 Task: Search one way flight ticket for 4 adults, 2 children, 2 infants in seat and 1 infant on lap in economy from Hayden: Yampa Valley Airport (yampa Valley Regional) to South Bend: South Bend International Airport on 8-6-2023. Choice of flights is Westjet. Price is upto 90000. Outbound departure time preference is 4:30.
Action: Mouse moved to (690, 509)
Screenshot: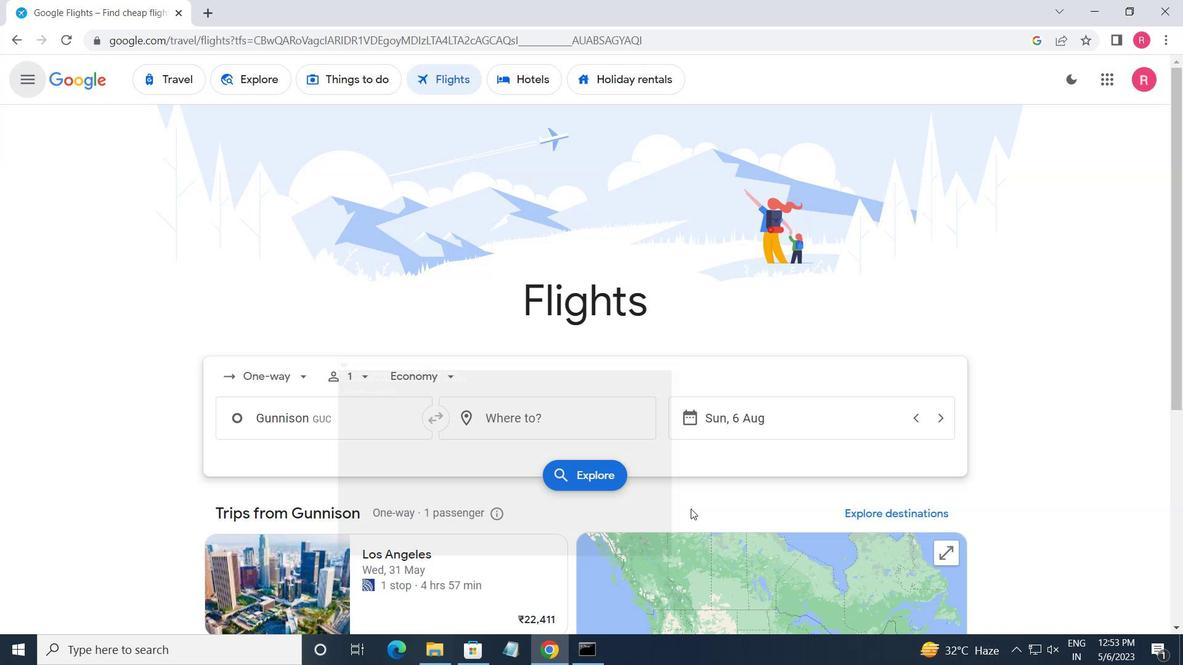 
Action: Mouse scrolled (690, 508) with delta (0, 0)
Screenshot: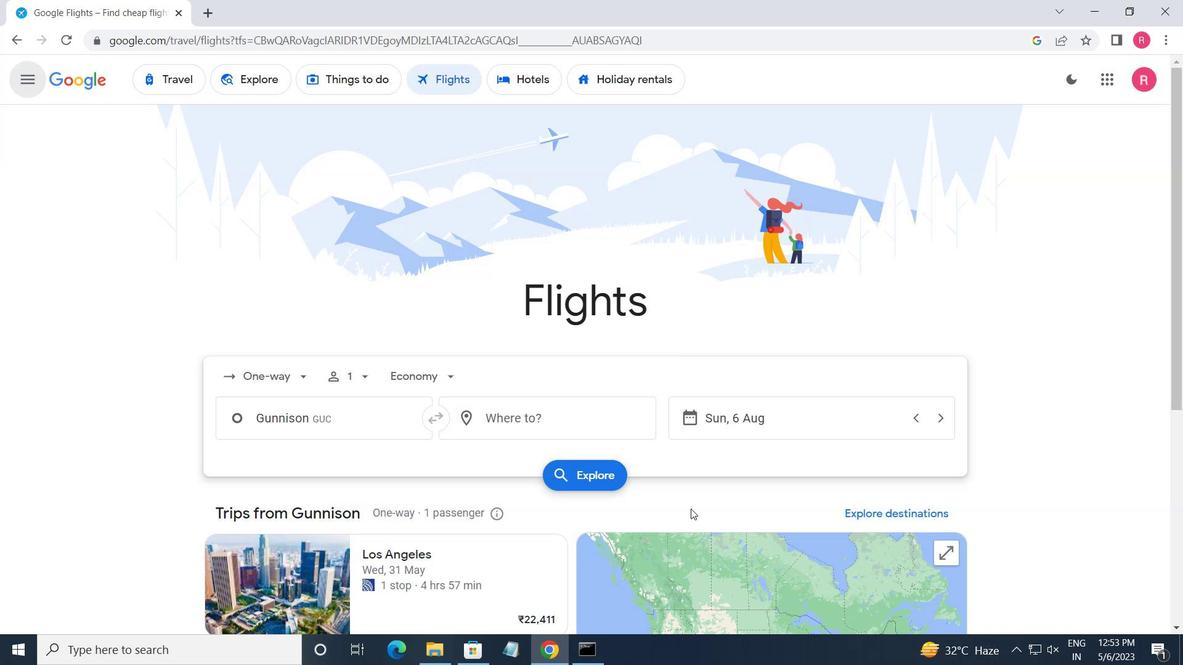 
Action: Mouse moved to (276, 316)
Screenshot: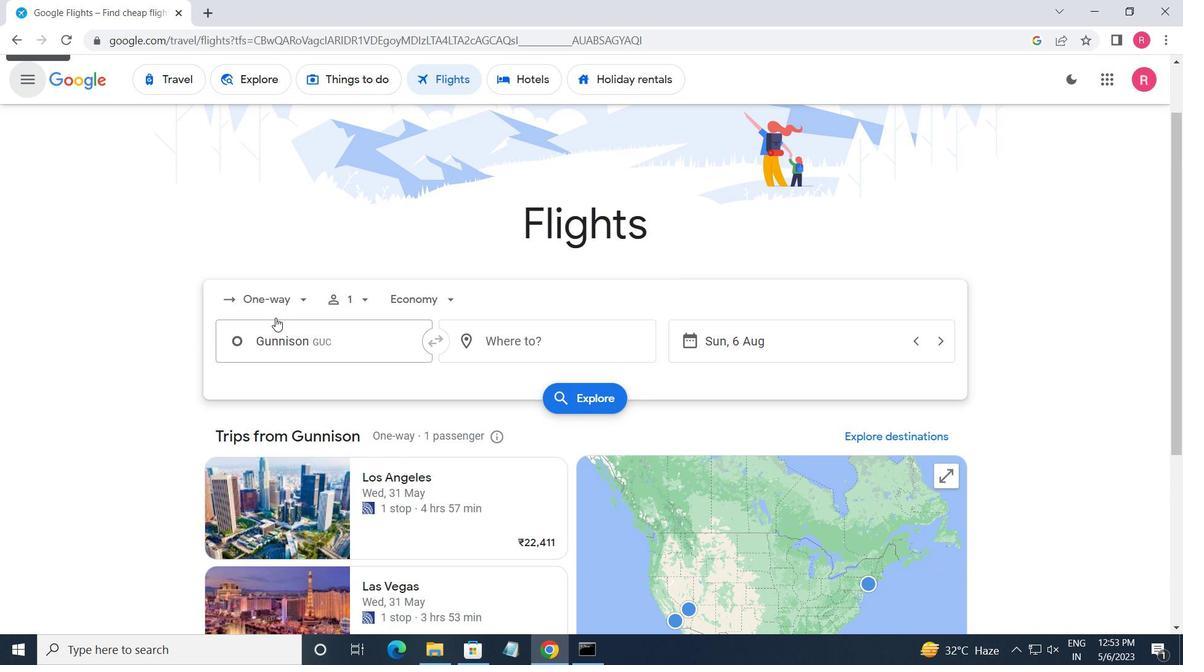 
Action: Mouse pressed left at (276, 316)
Screenshot: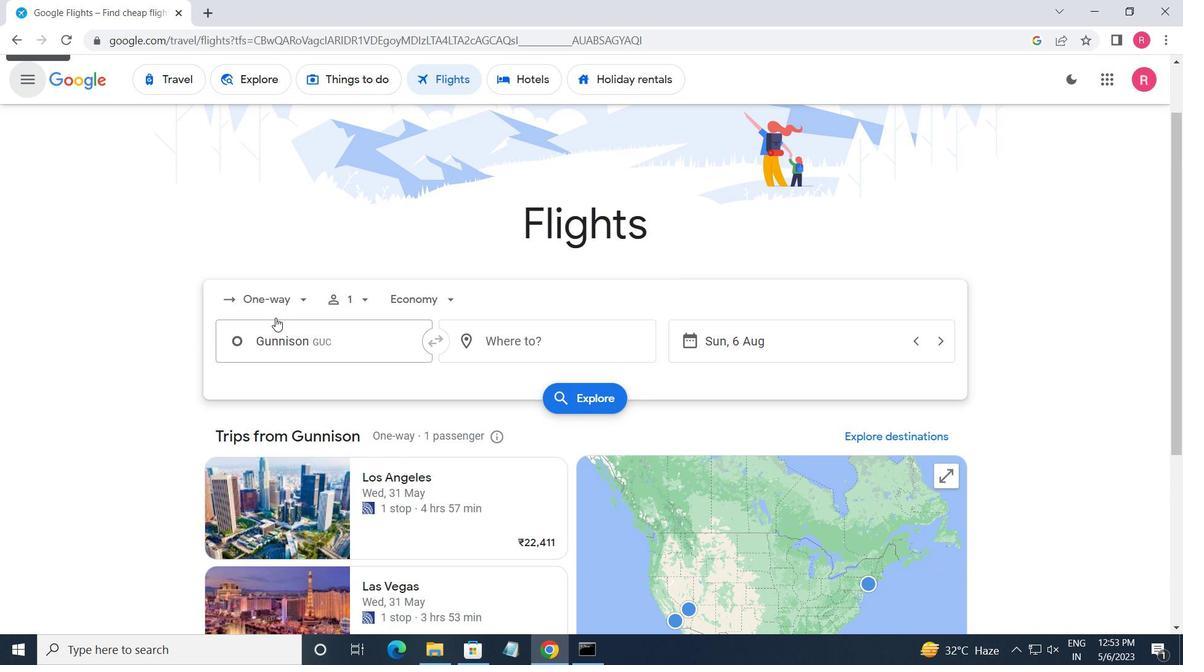 
Action: Mouse moved to (285, 368)
Screenshot: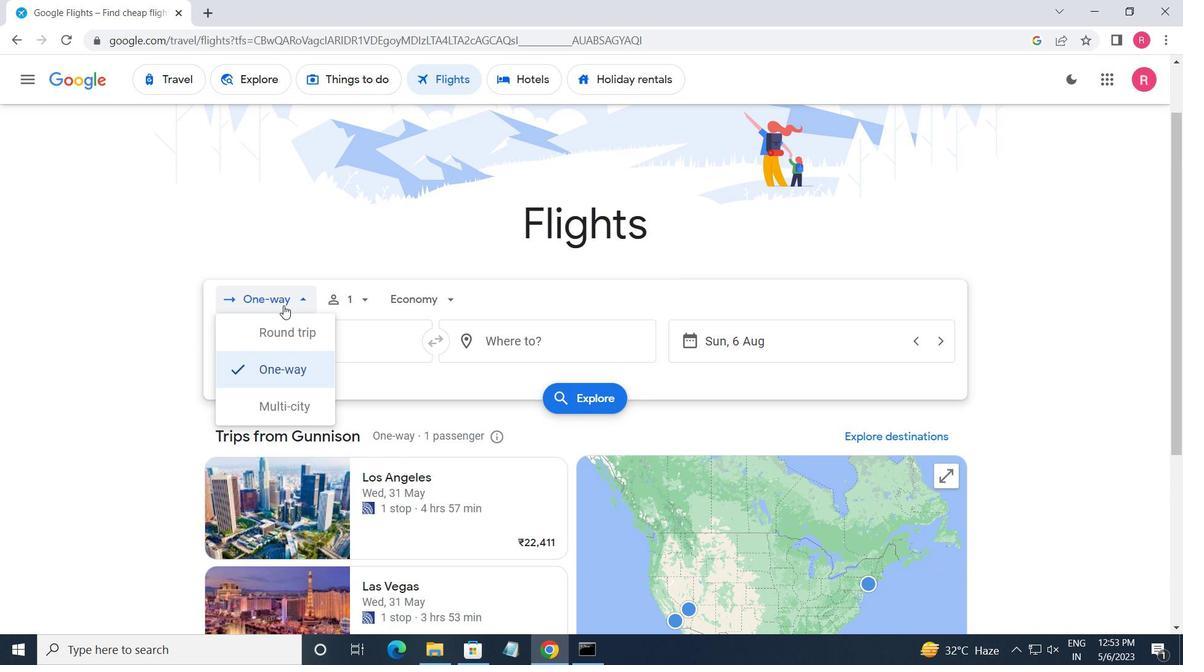 
Action: Mouse pressed left at (285, 368)
Screenshot: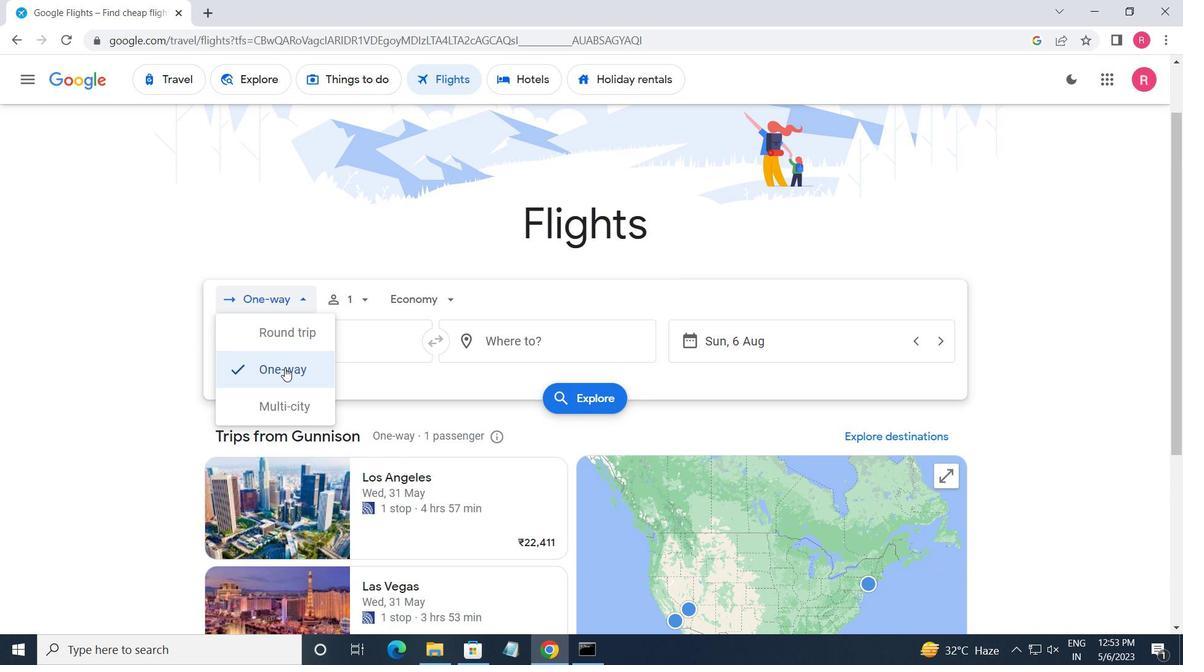 
Action: Mouse moved to (343, 305)
Screenshot: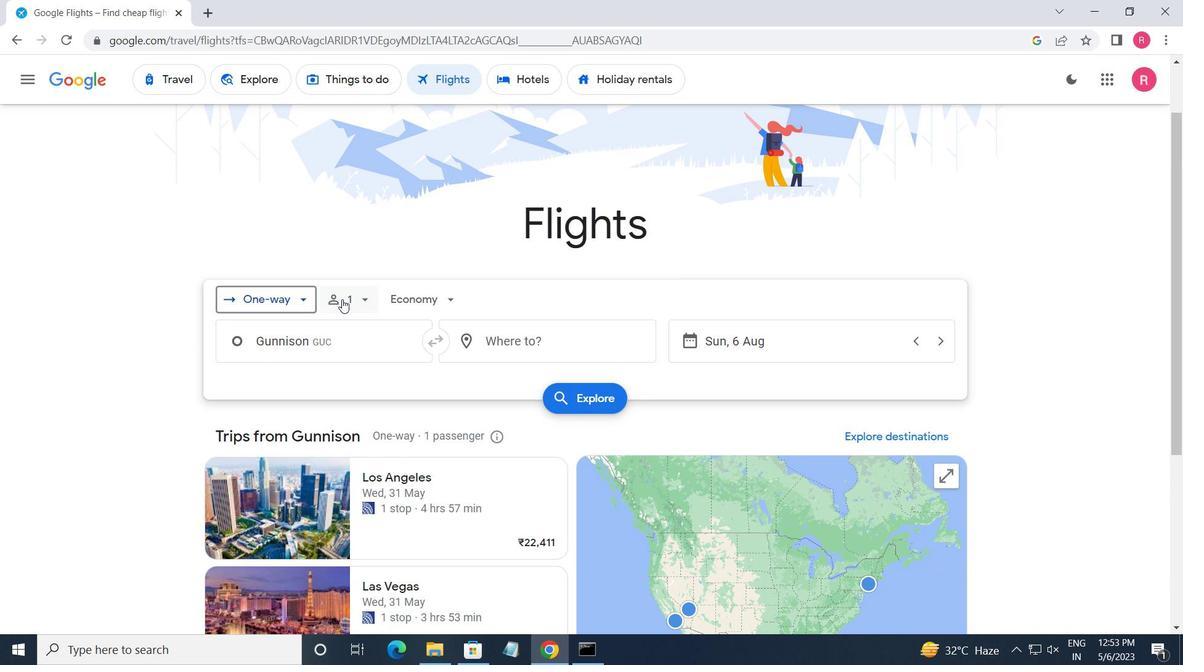 
Action: Mouse pressed left at (343, 305)
Screenshot: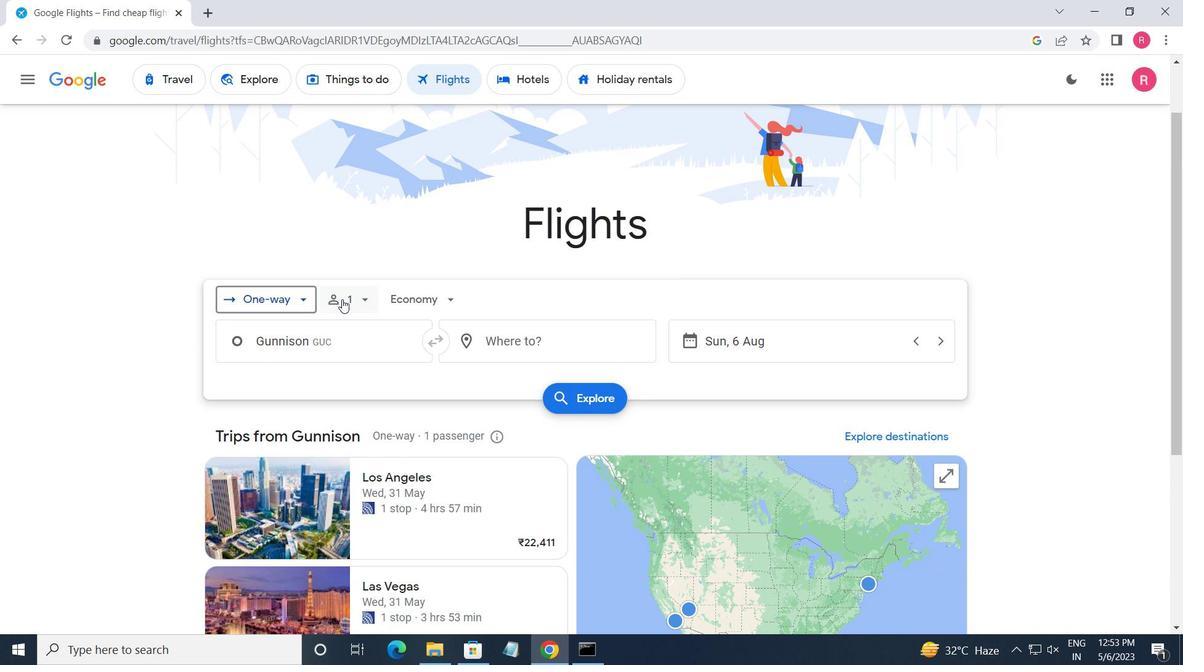 
Action: Mouse moved to (485, 345)
Screenshot: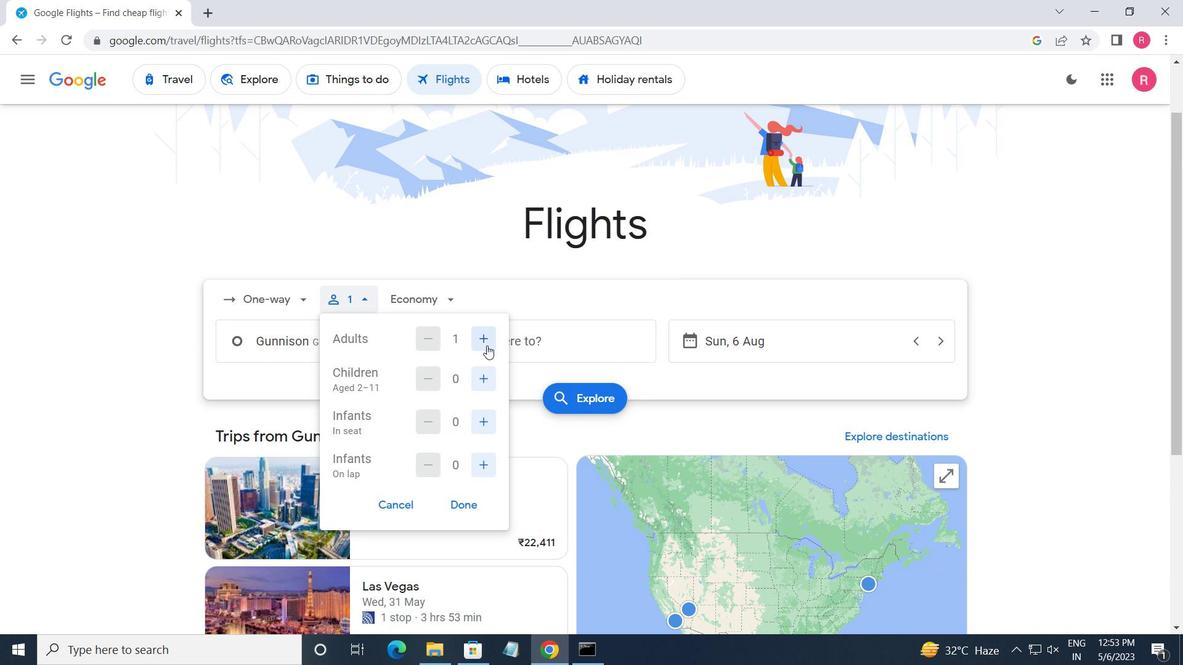 
Action: Mouse pressed left at (485, 345)
Screenshot: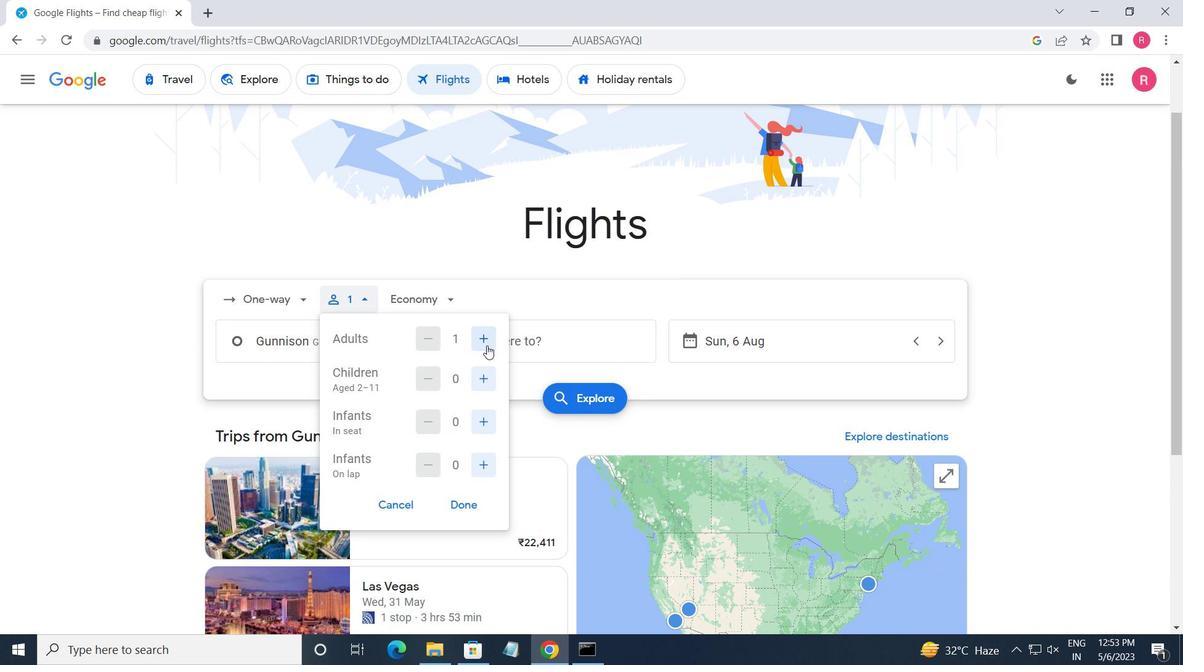 
Action: Mouse pressed left at (485, 345)
Screenshot: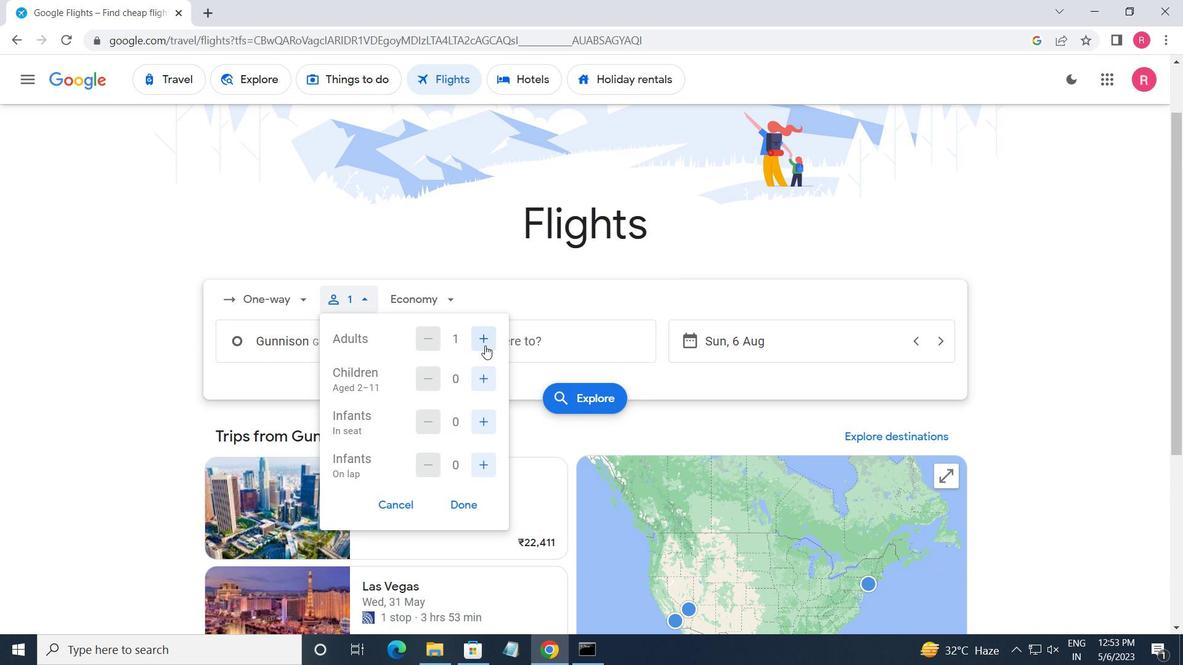 
Action: Mouse pressed left at (485, 345)
Screenshot: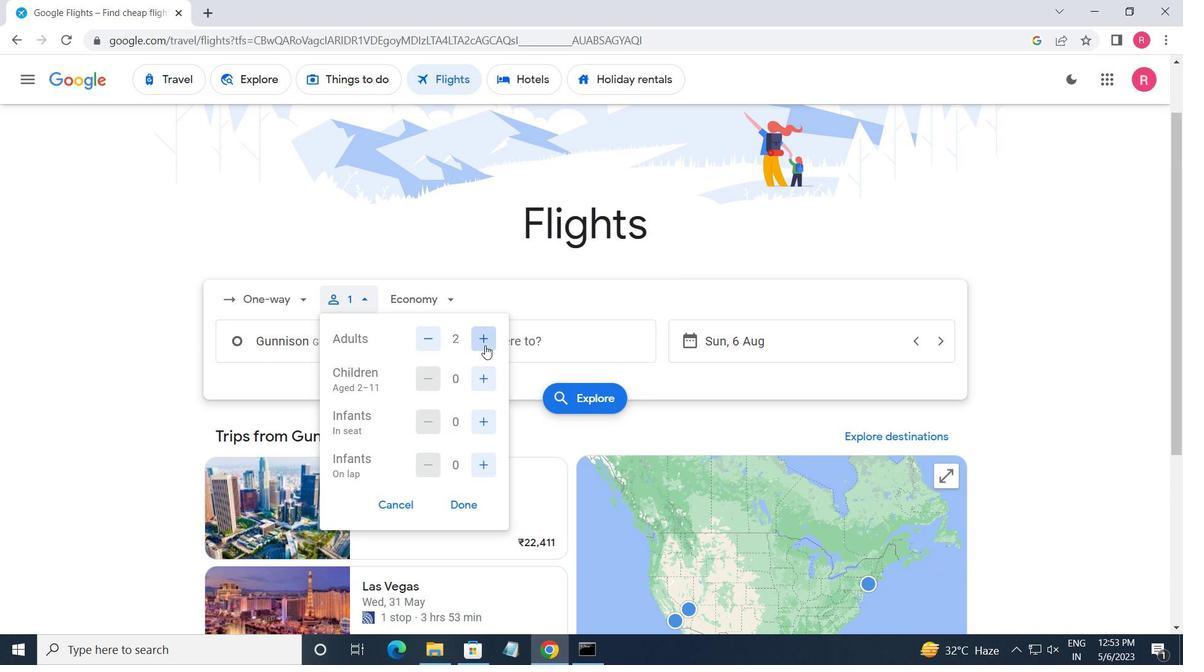 
Action: Mouse moved to (483, 381)
Screenshot: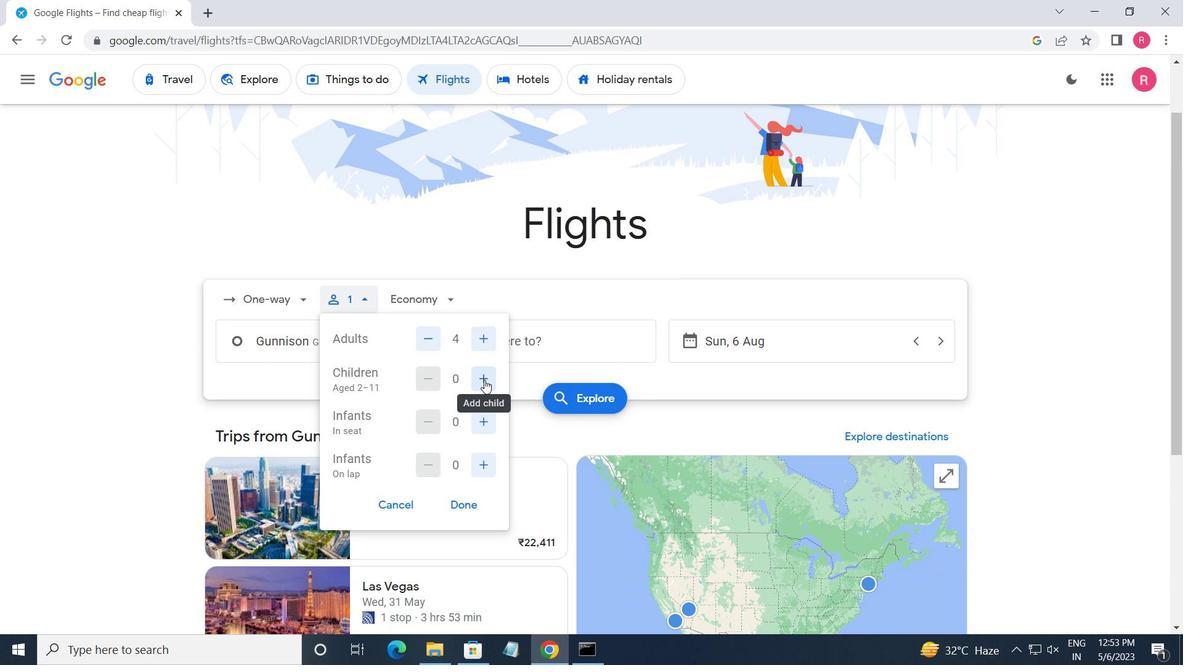 
Action: Mouse pressed left at (483, 381)
Screenshot: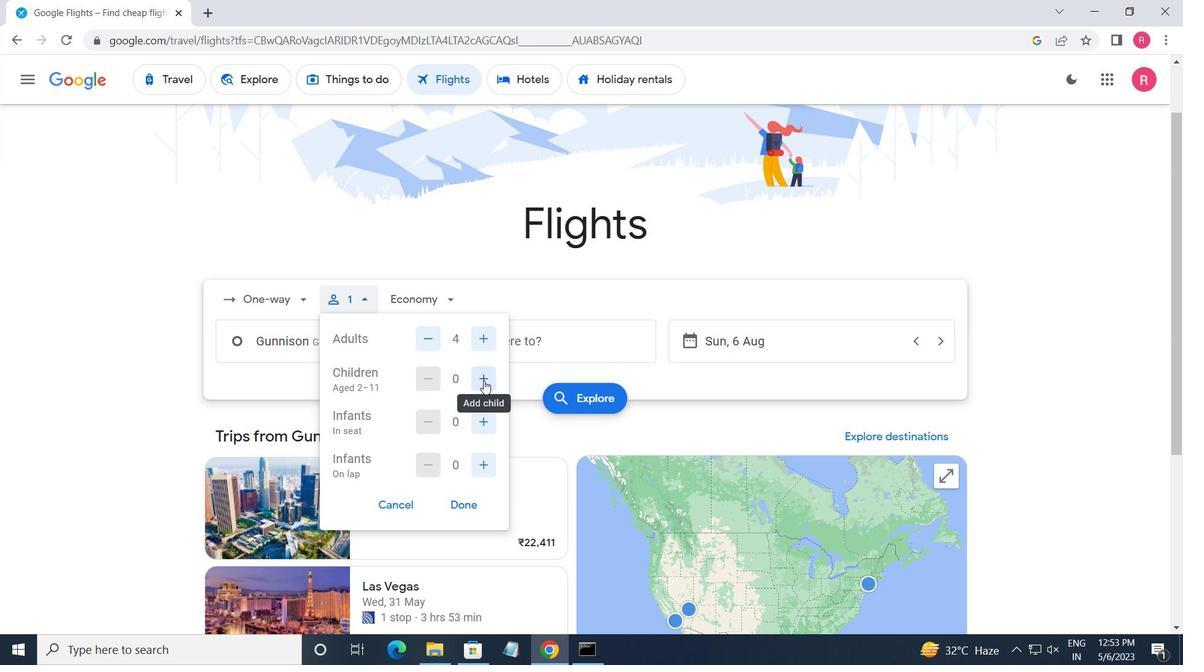 
Action: Mouse moved to (483, 382)
Screenshot: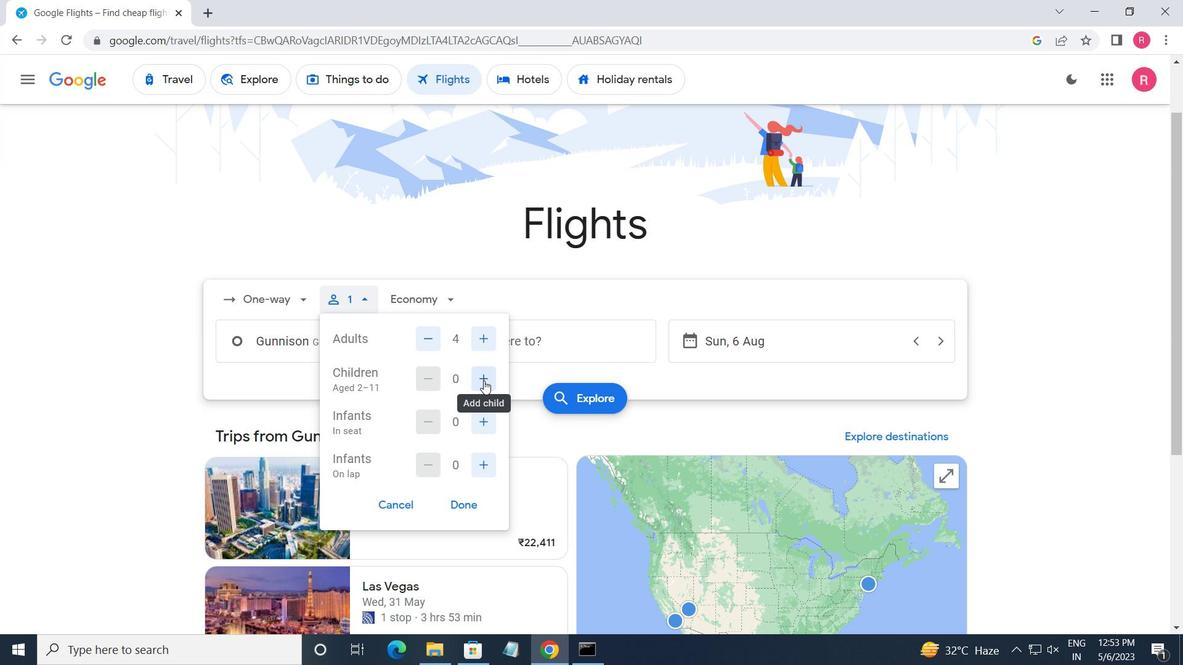 
Action: Mouse pressed left at (483, 382)
Screenshot: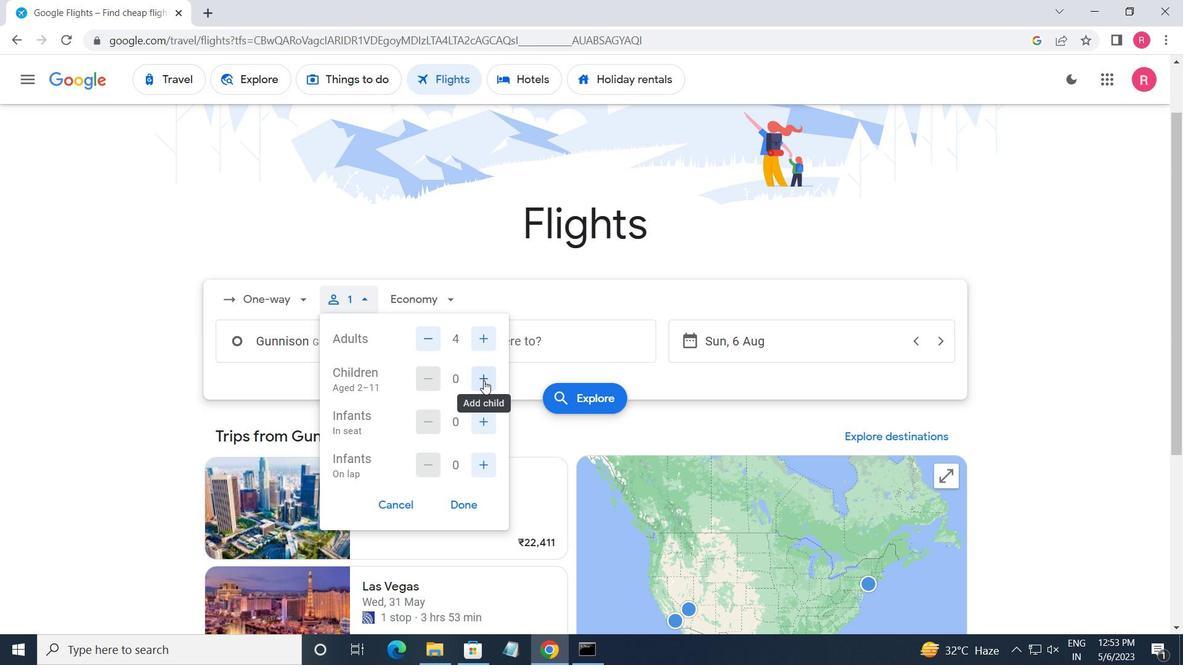 
Action: Mouse moved to (481, 430)
Screenshot: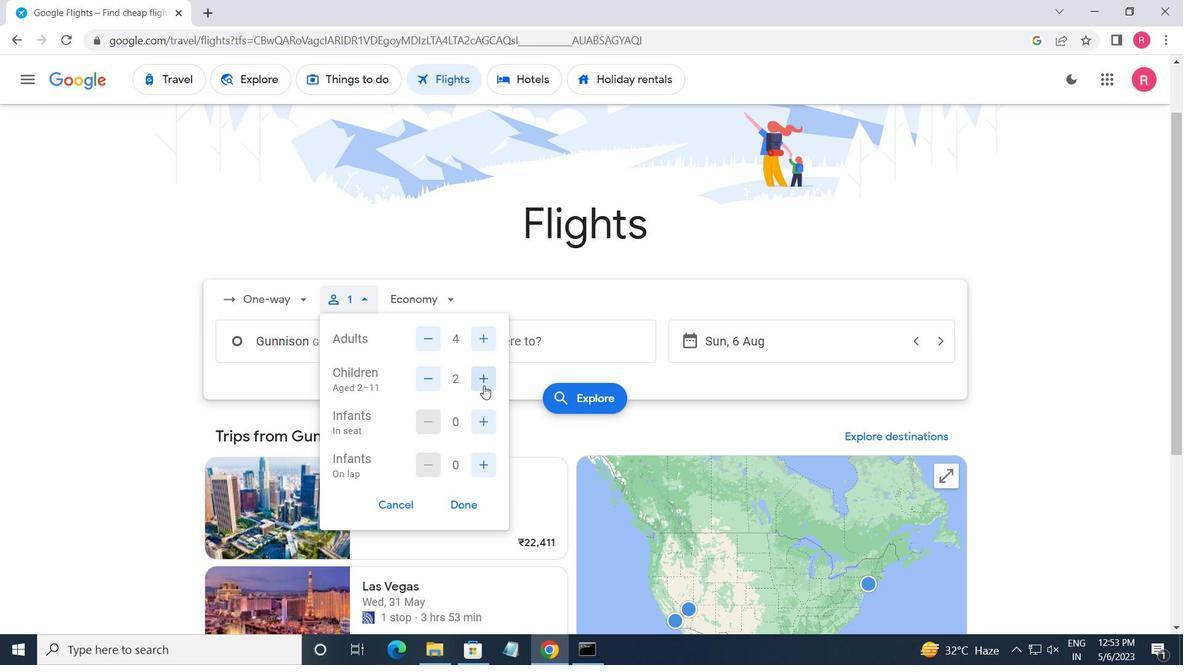
Action: Mouse pressed left at (481, 430)
Screenshot: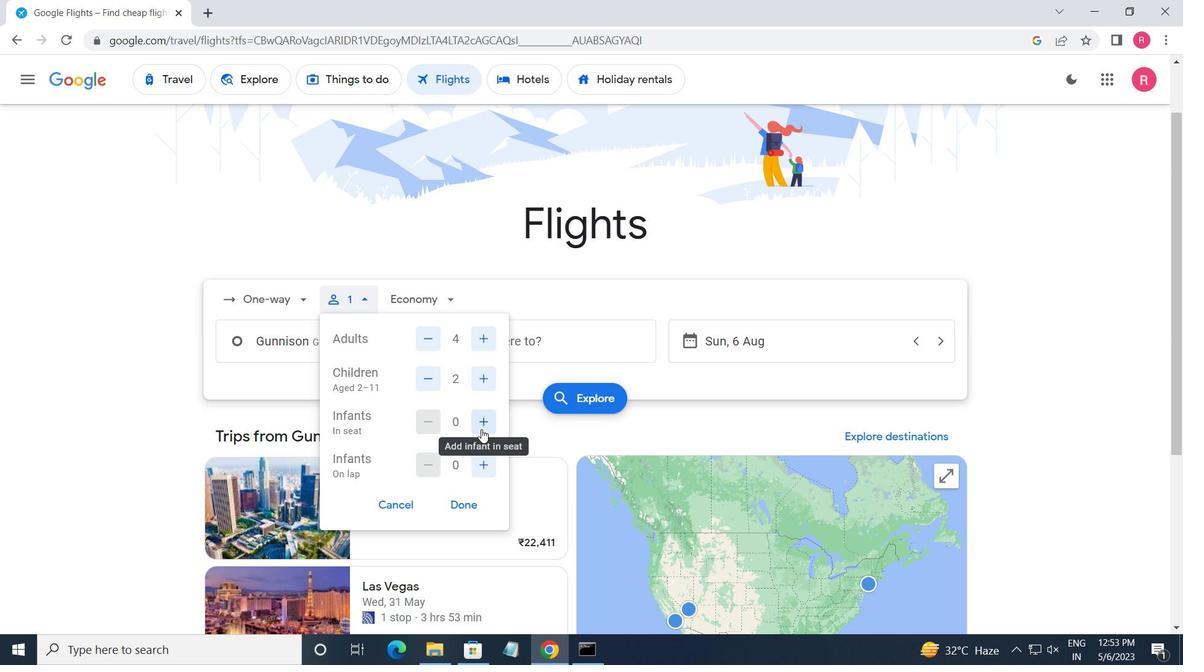 
Action: Mouse pressed left at (481, 430)
Screenshot: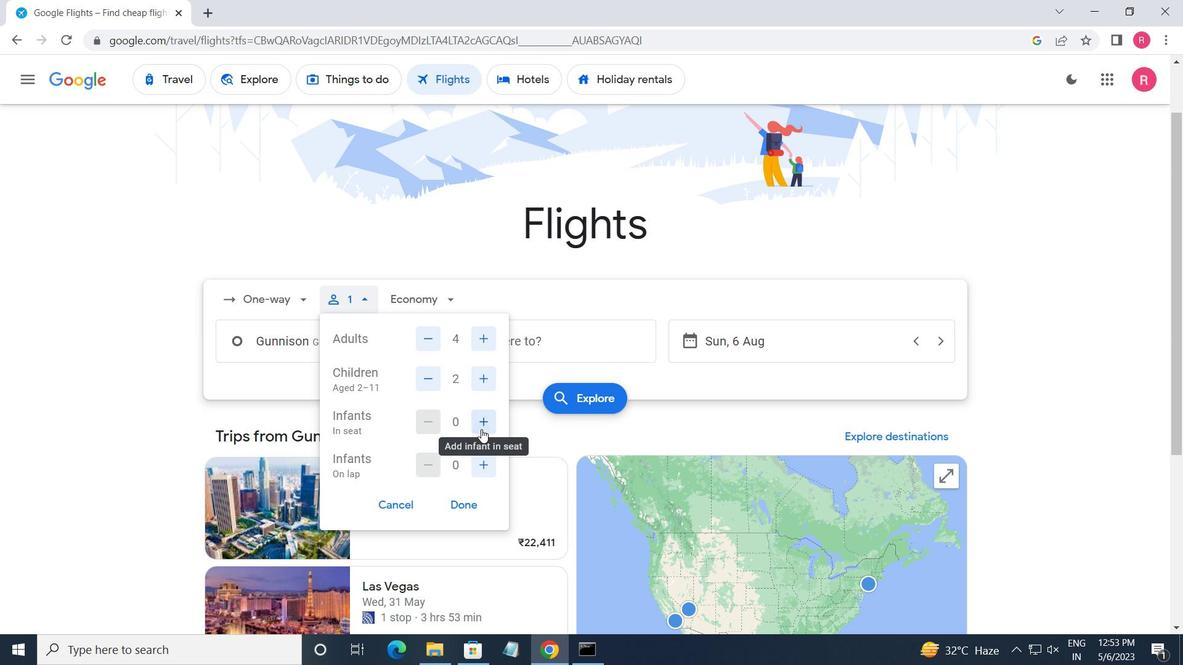 
Action: Mouse moved to (482, 467)
Screenshot: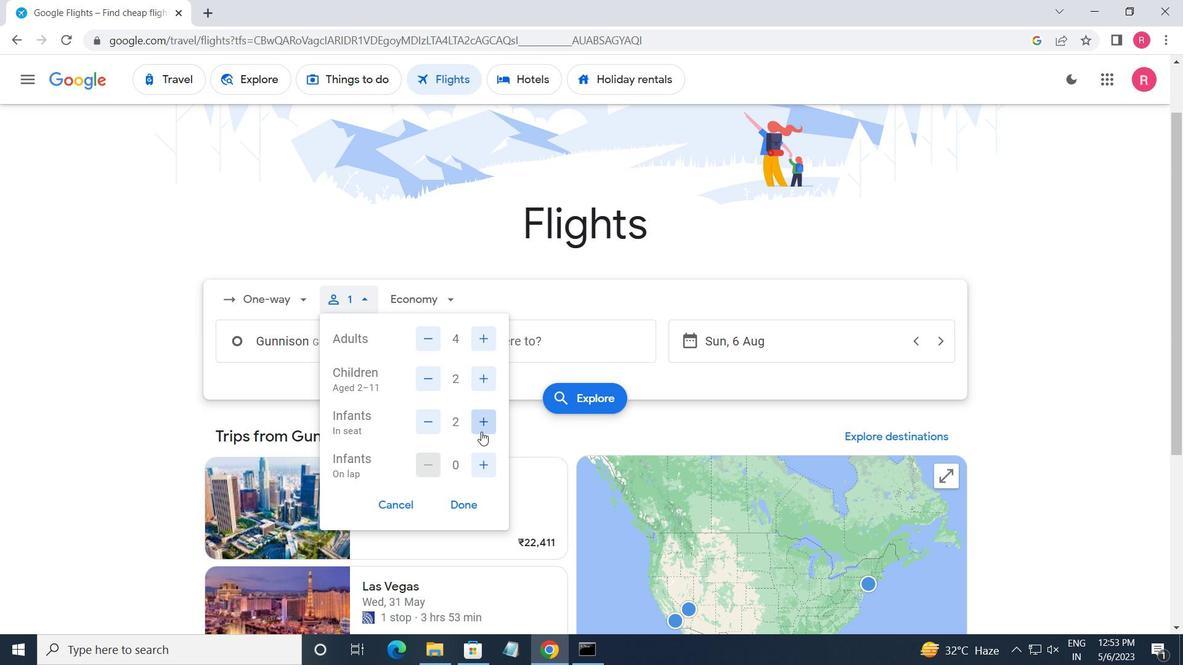 
Action: Mouse pressed left at (482, 467)
Screenshot: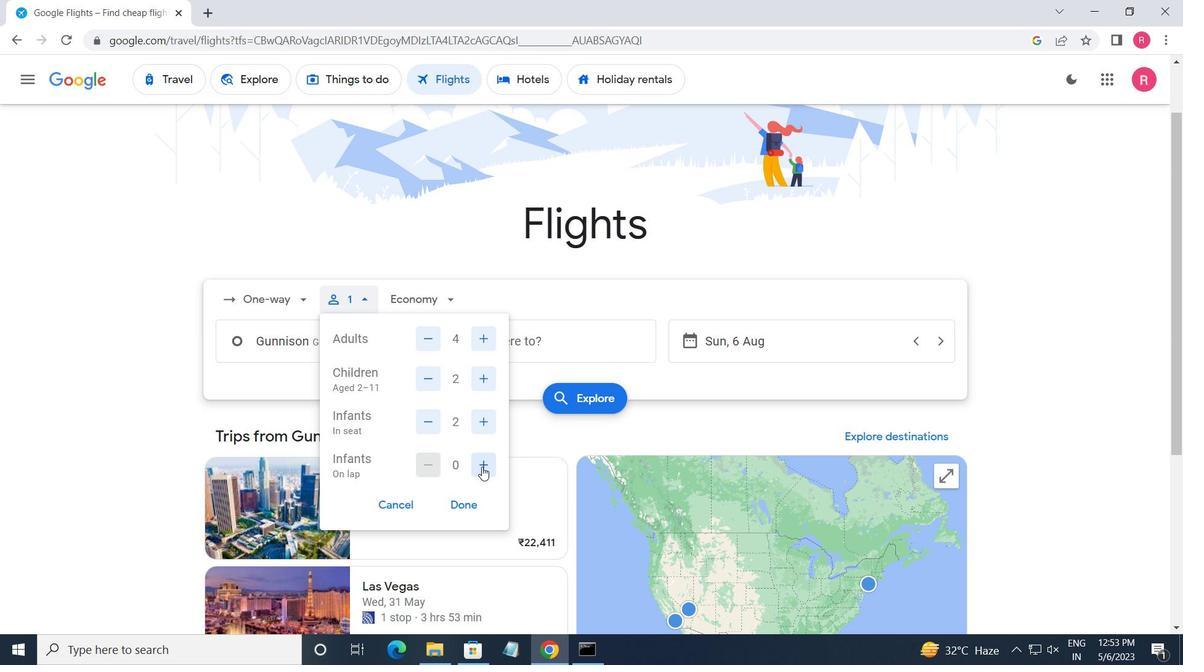 
Action: Mouse moved to (458, 501)
Screenshot: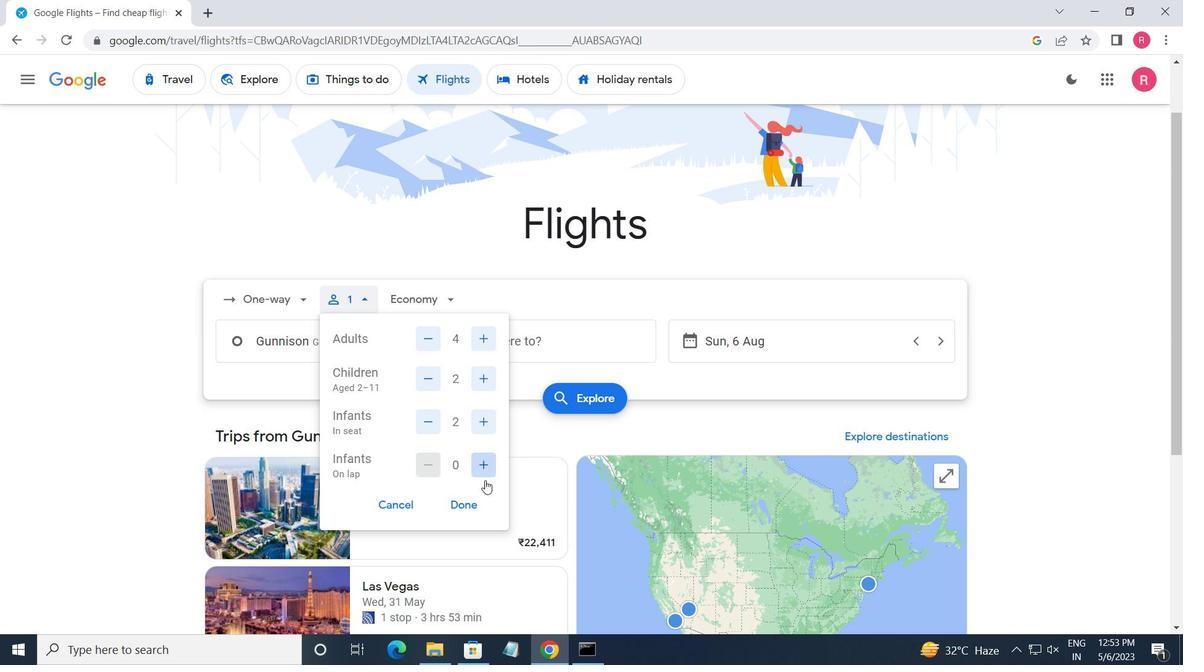 
Action: Mouse pressed left at (458, 501)
Screenshot: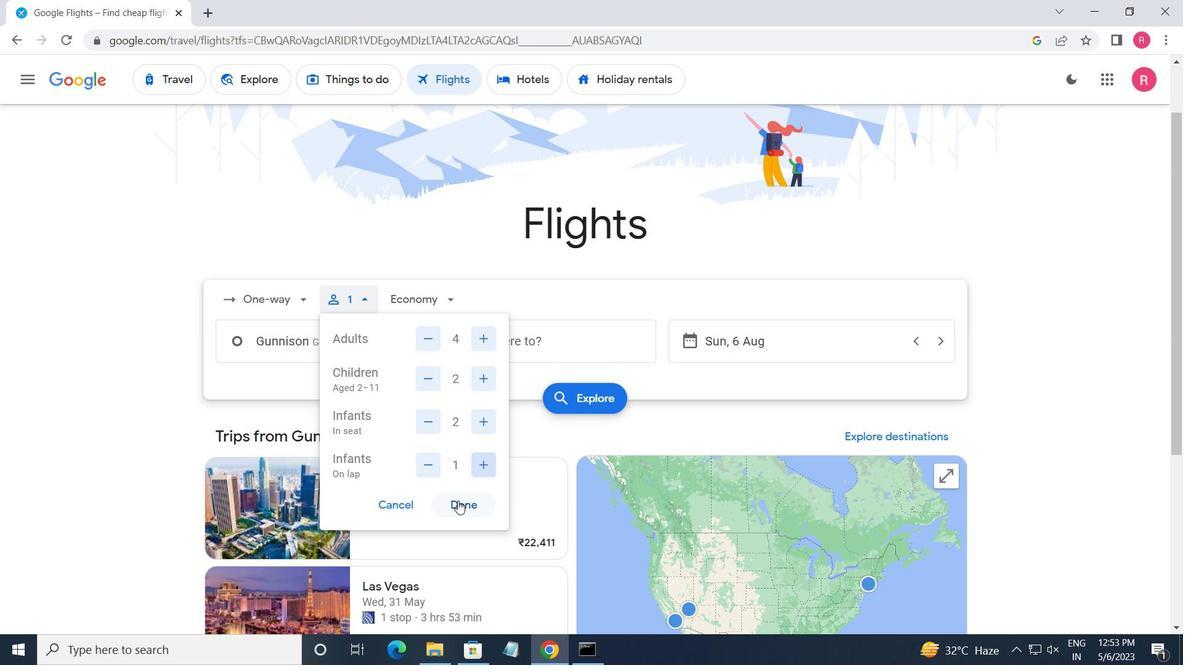 
Action: Mouse moved to (420, 296)
Screenshot: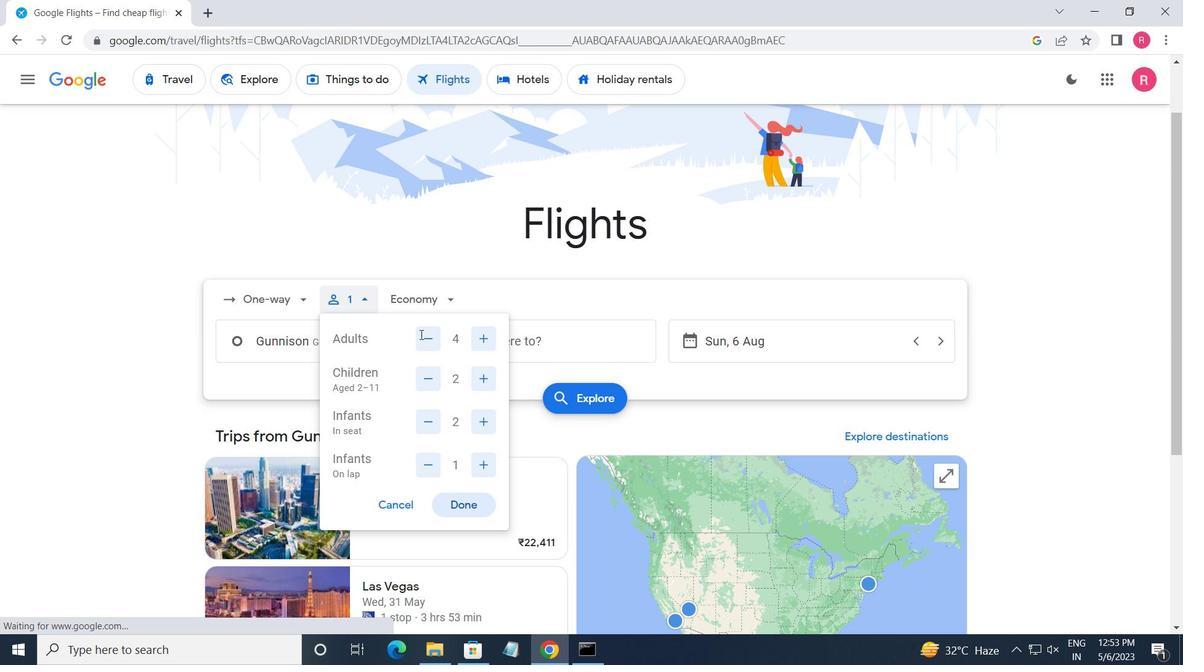 
Action: Mouse pressed left at (420, 296)
Screenshot: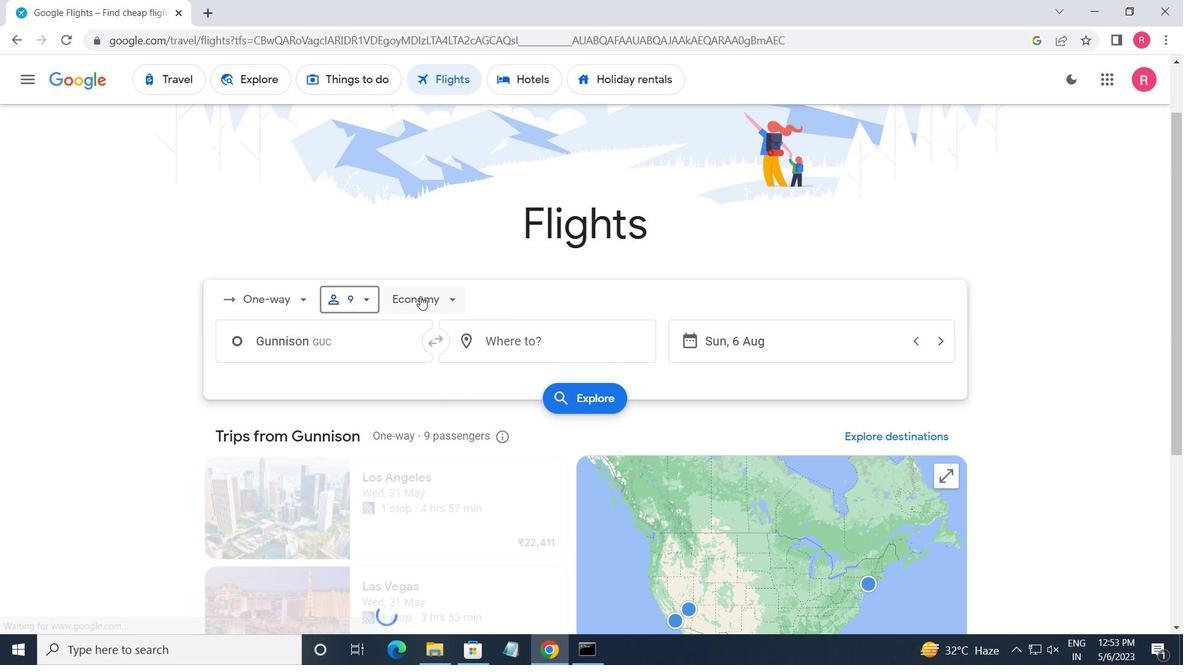 
Action: Mouse moved to (457, 337)
Screenshot: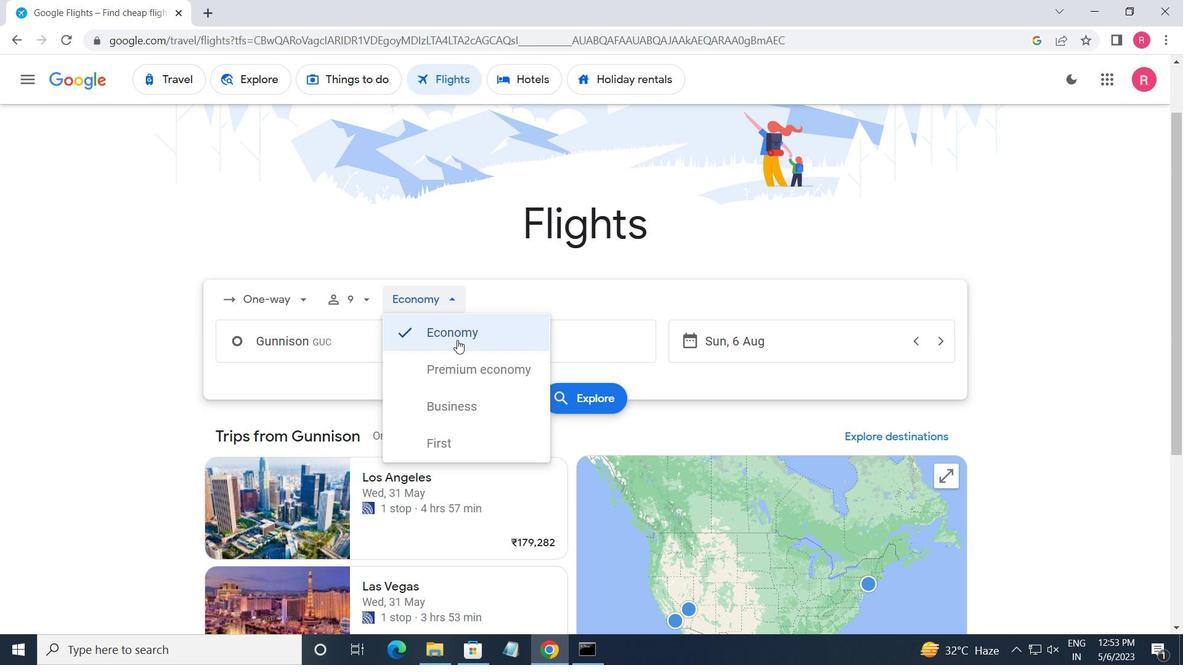 
Action: Mouse pressed left at (457, 337)
Screenshot: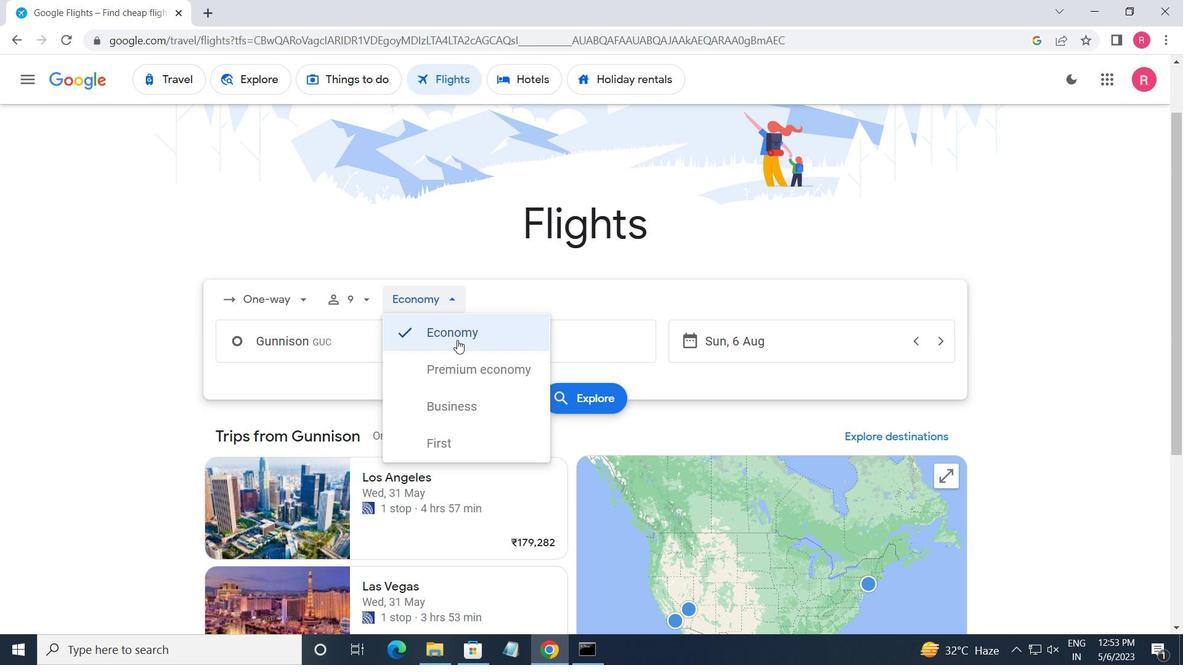 
Action: Mouse moved to (354, 356)
Screenshot: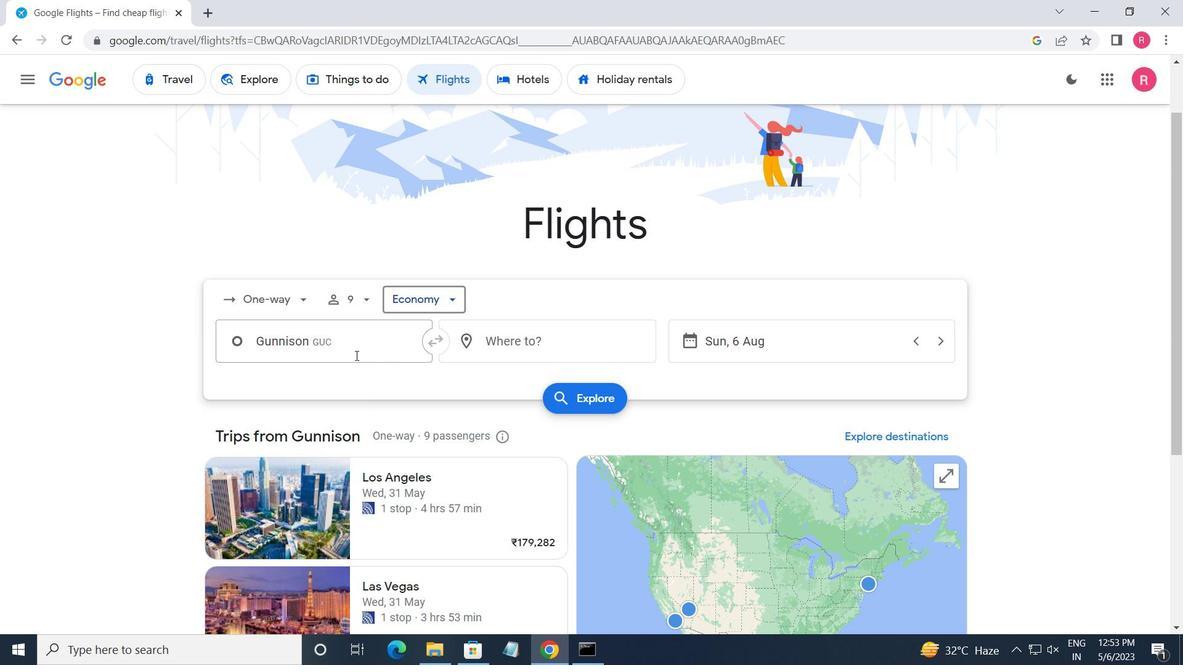 
Action: Mouse pressed left at (354, 356)
Screenshot: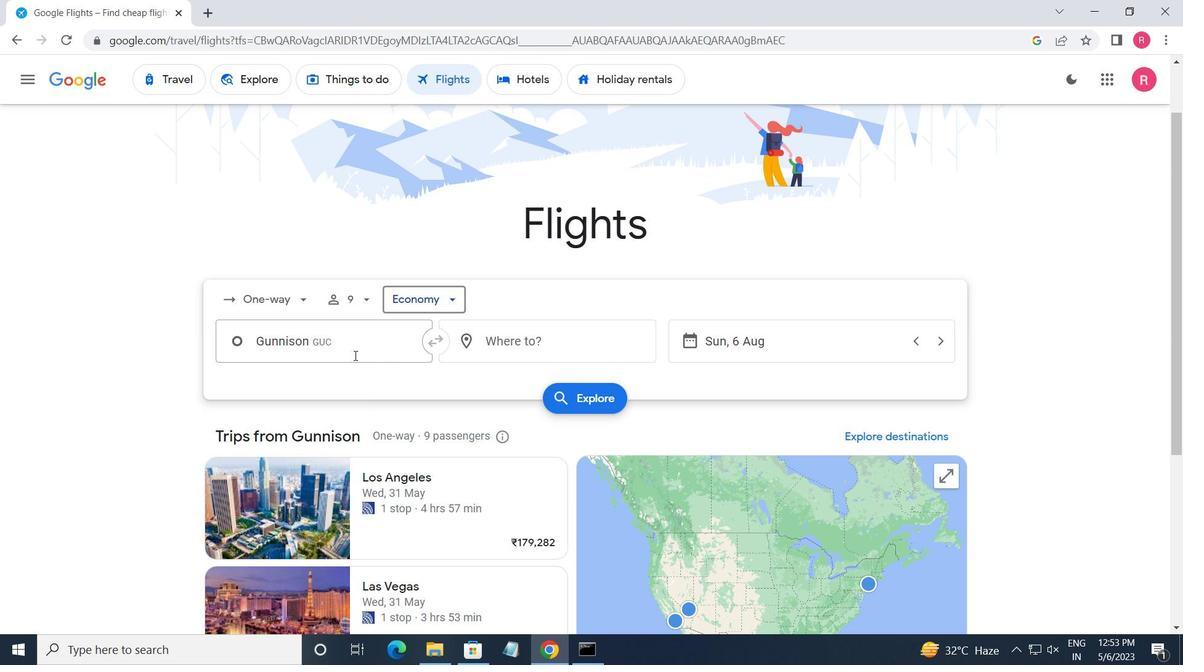 
Action: Key pressed <Key.shift><Key.shift><Key.shift><Key.shift><Key.shift><Key.shift><Key.shift>HAYDEN
Screenshot: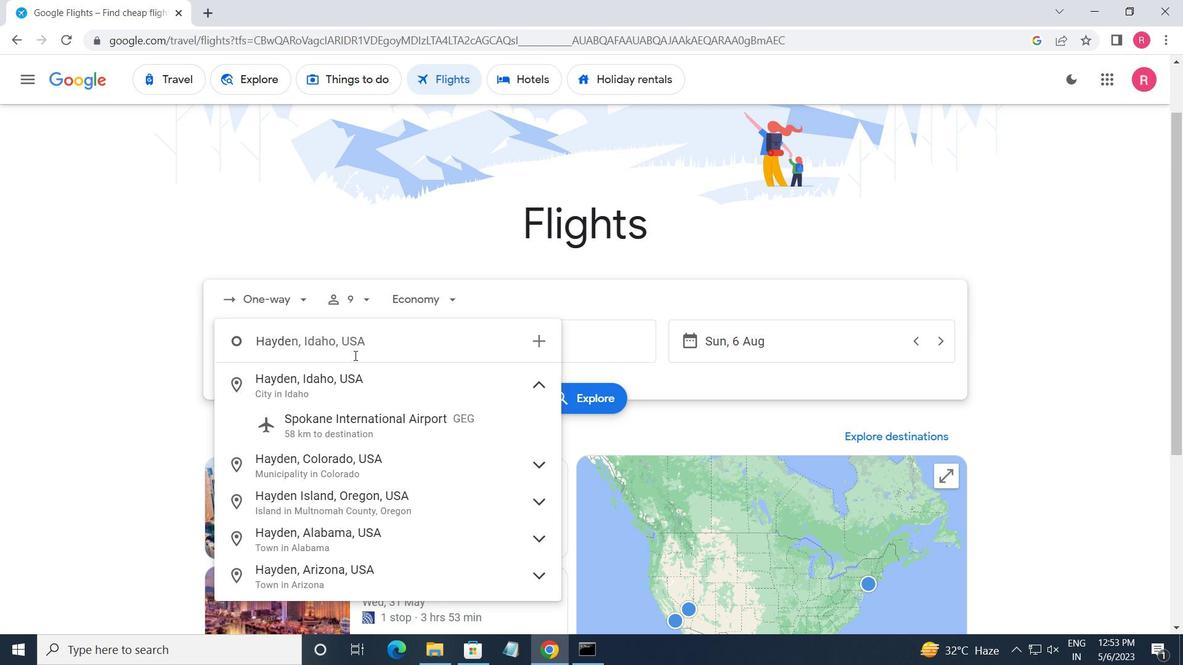 
Action: Mouse moved to (345, 422)
Screenshot: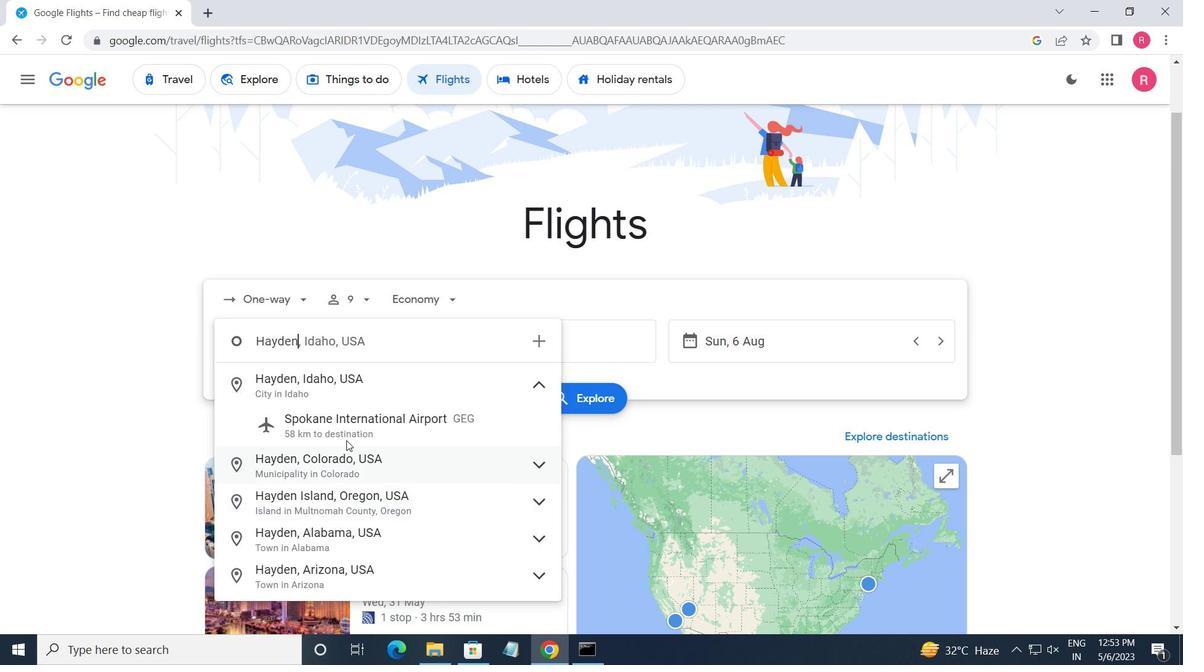 
Action: Key pressed <Key.backspace><Key.backspace><Key.backspace><Key.backspace><Key.backspace><Key.backspace><Key.backspace><Key.backspace><Key.backspace><Key.backspace><Key.shift>YAMO<Key.backspace>PA
Screenshot: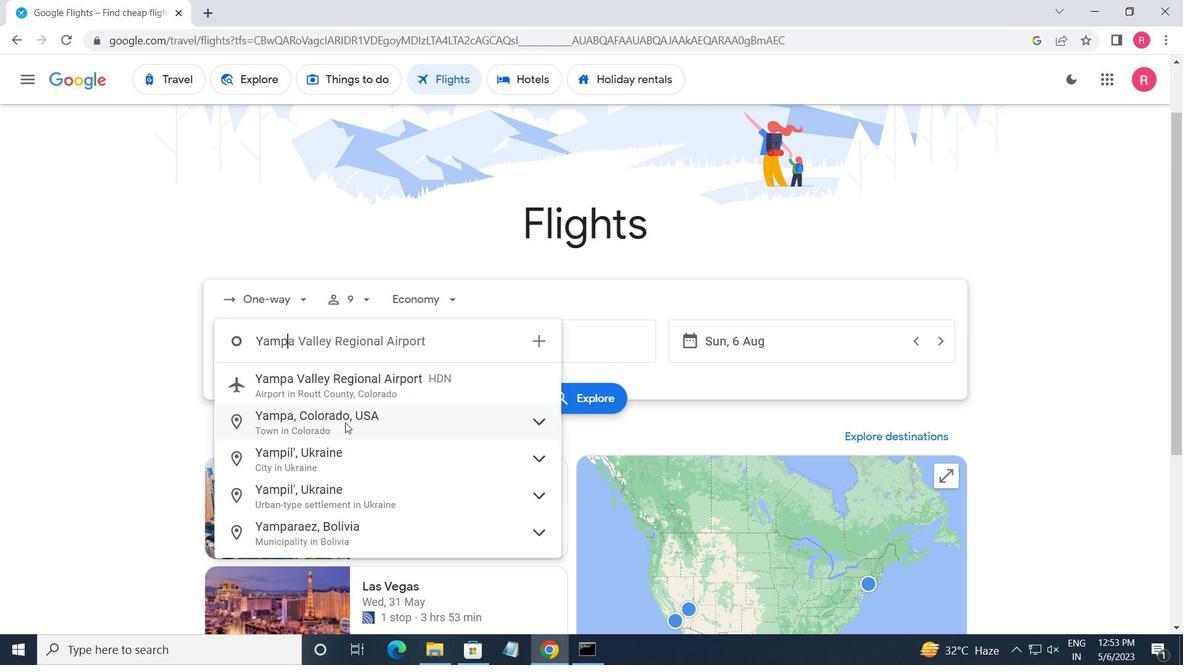 
Action: Mouse moved to (351, 376)
Screenshot: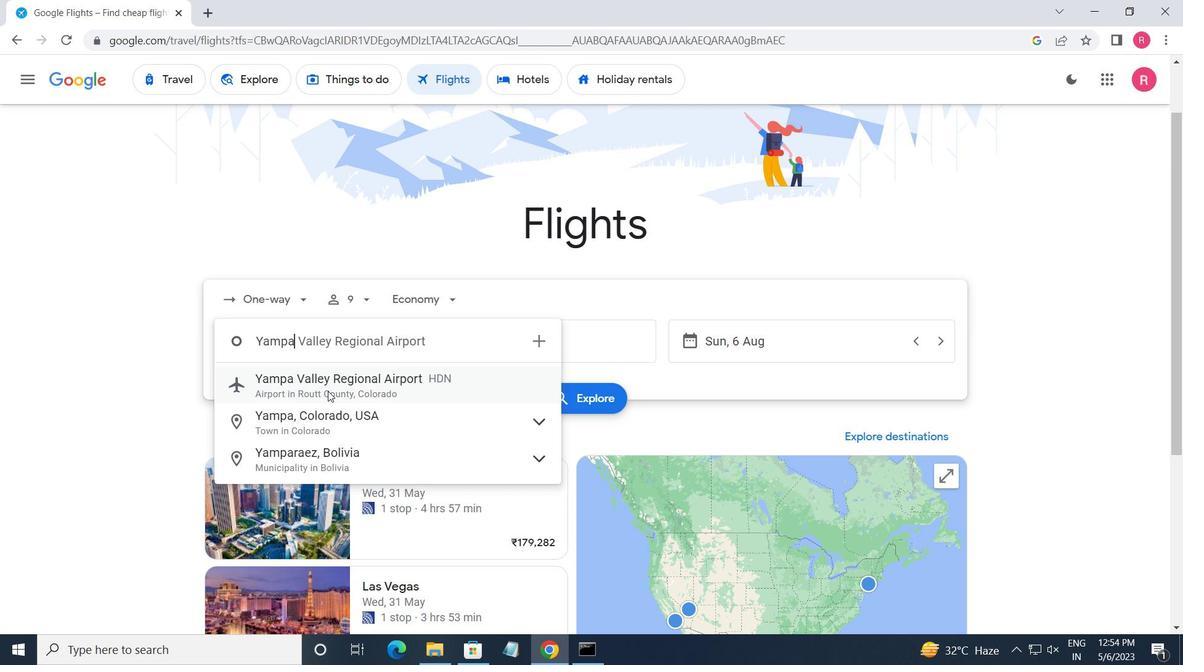 
Action: Mouse pressed left at (351, 376)
Screenshot: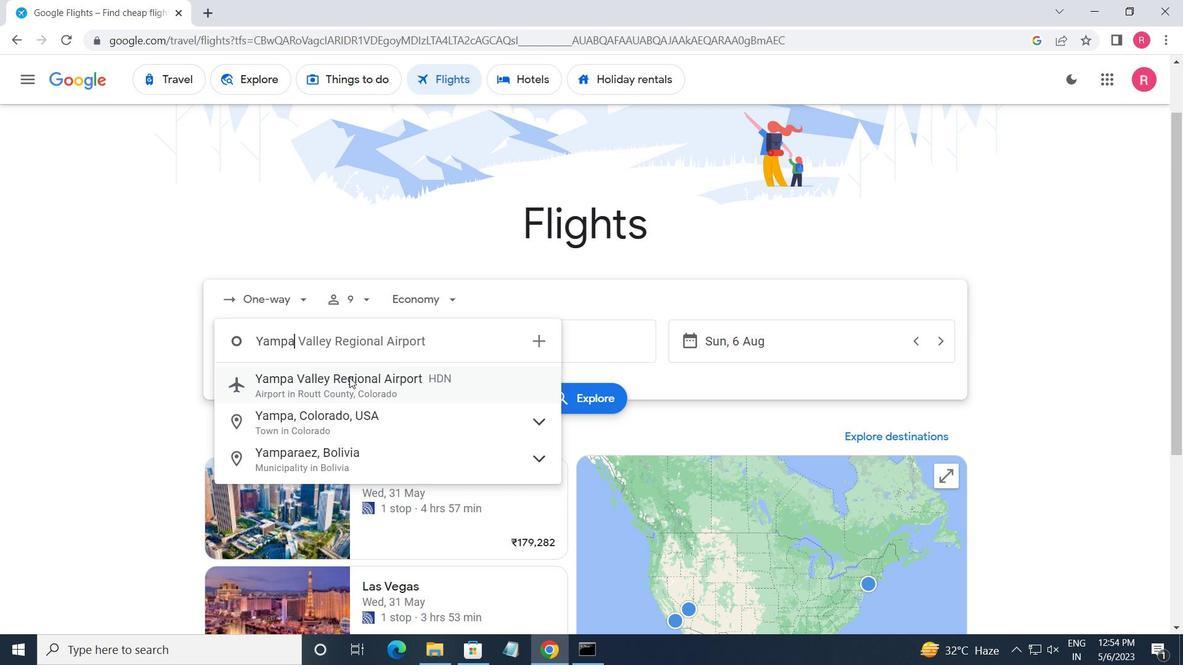 
Action: Mouse moved to (523, 332)
Screenshot: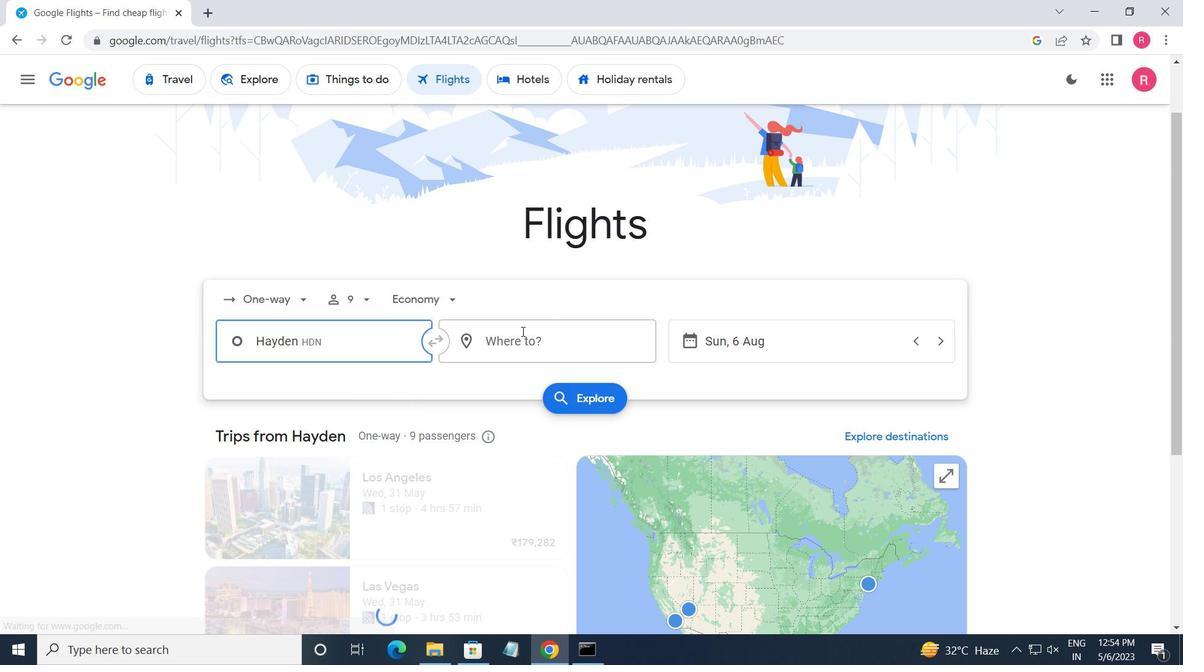 
Action: Mouse pressed left at (523, 332)
Screenshot: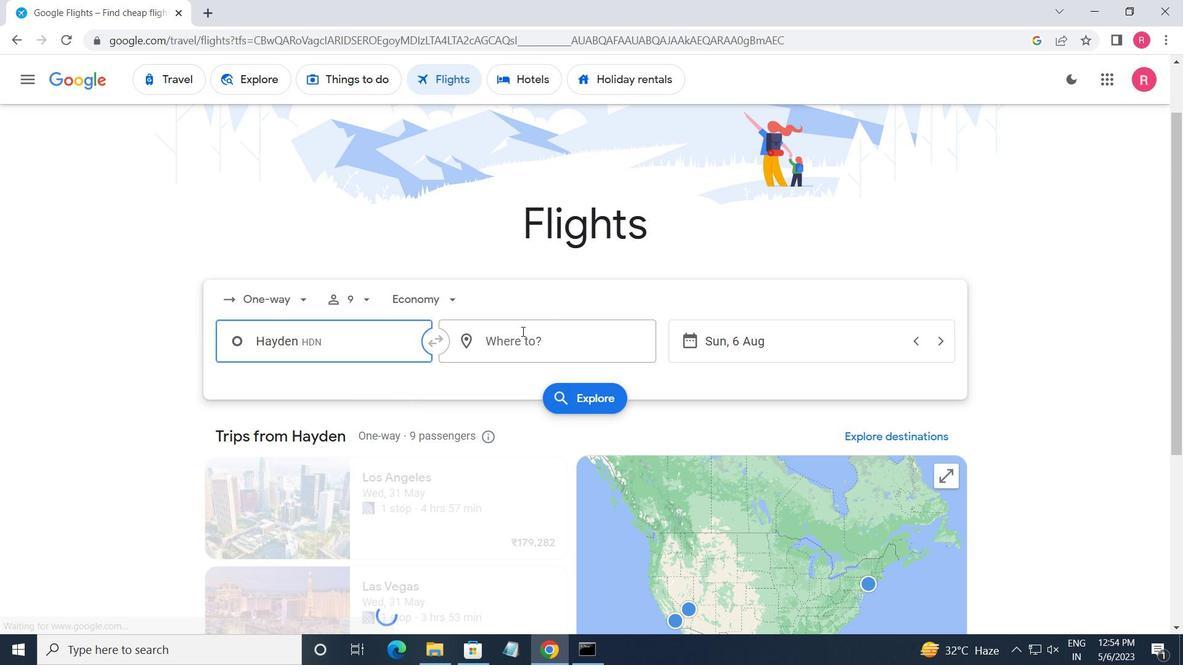 
Action: Key pressed <Key.shift>SOUTH<Key.space><Key.shift><Key.shift><Key.shift><Key.shift><Key.shift><Key.shift><Key.shift><Key.shift><Key.shift><Key.shift><Key.shift><Key.shift><Key.shift><Key.shift>BEND
Screenshot: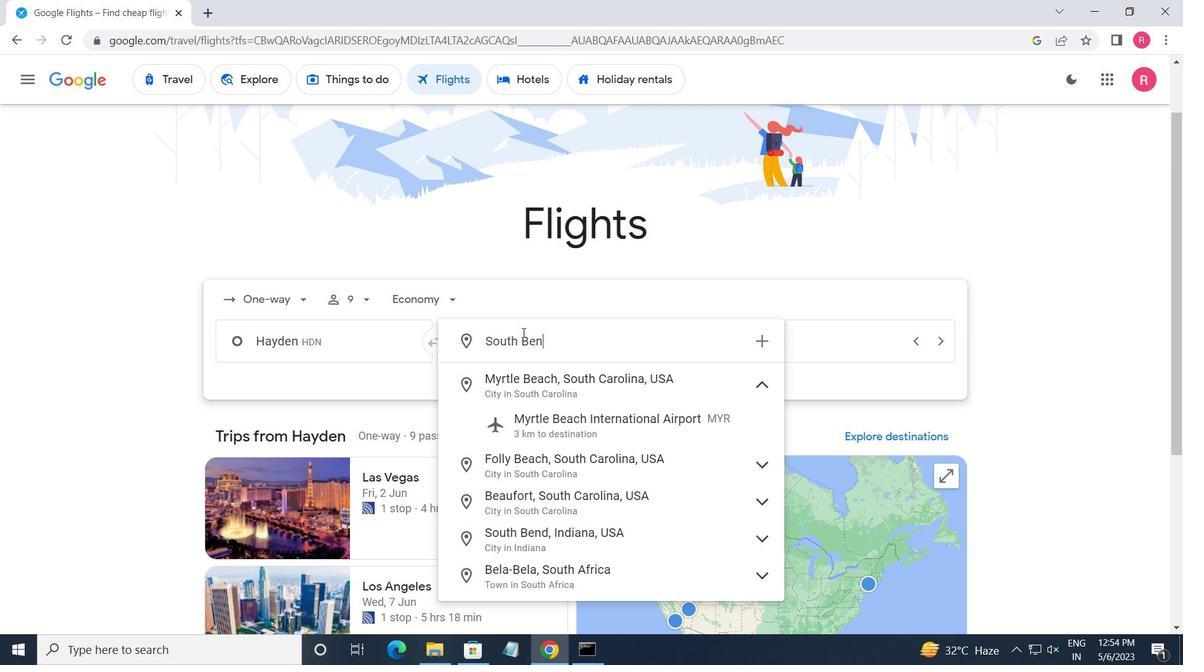 
Action: Mouse moved to (596, 428)
Screenshot: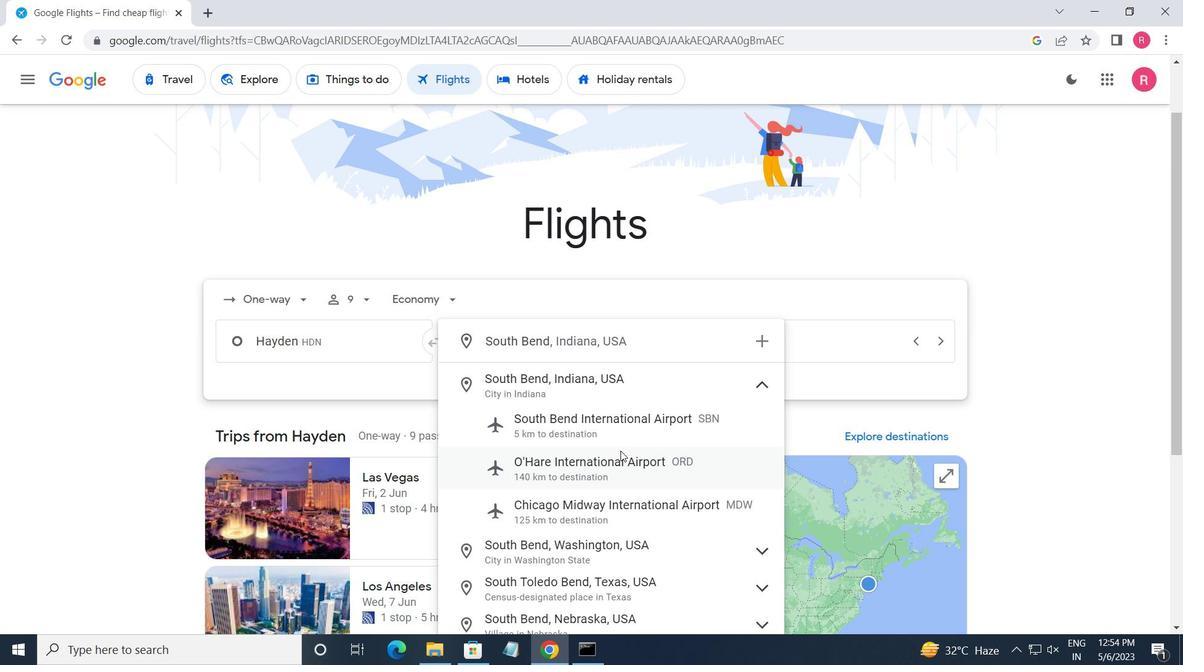 
Action: Mouse pressed left at (596, 428)
Screenshot: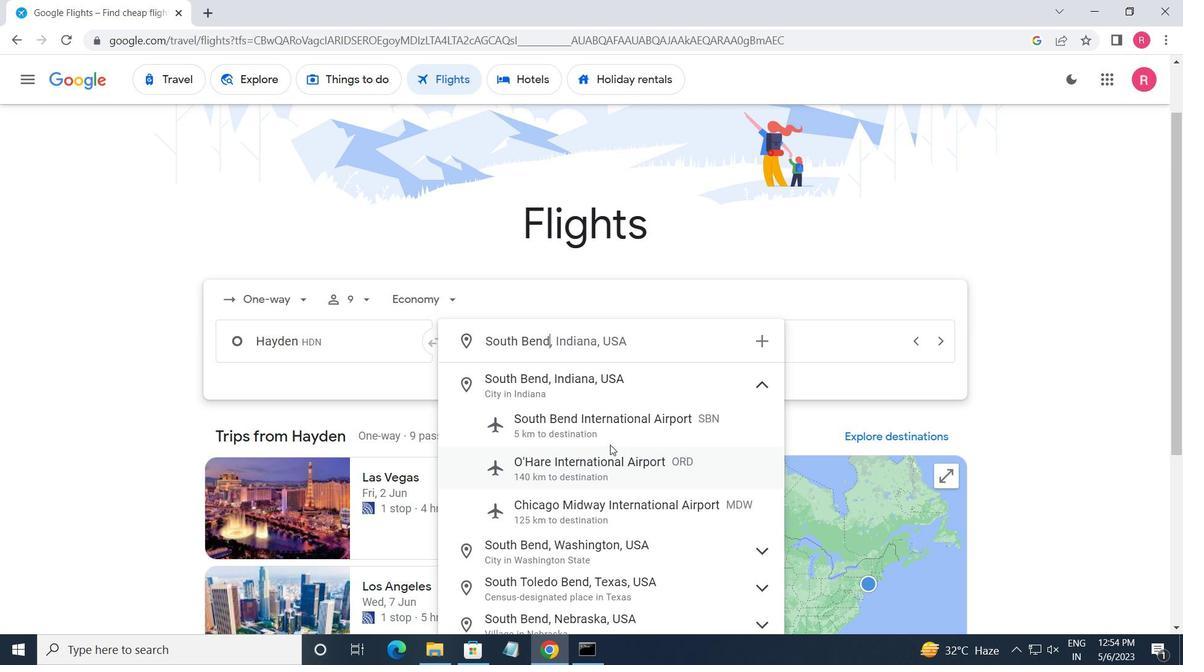 
Action: Mouse moved to (806, 329)
Screenshot: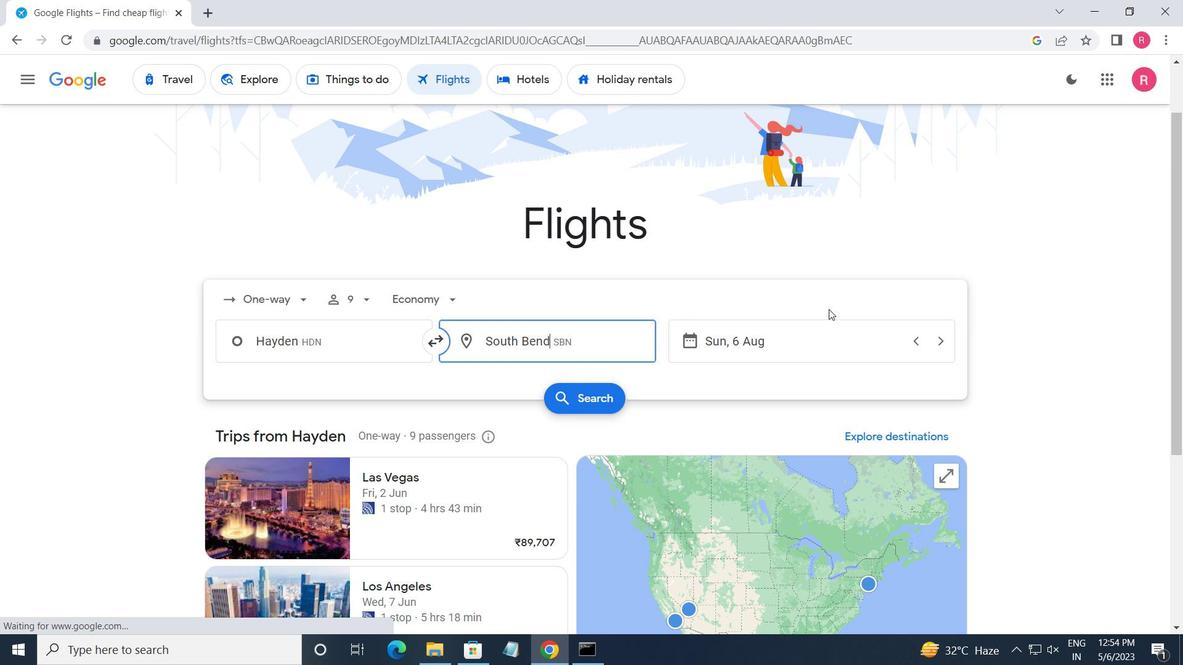 
Action: Mouse pressed left at (806, 329)
Screenshot: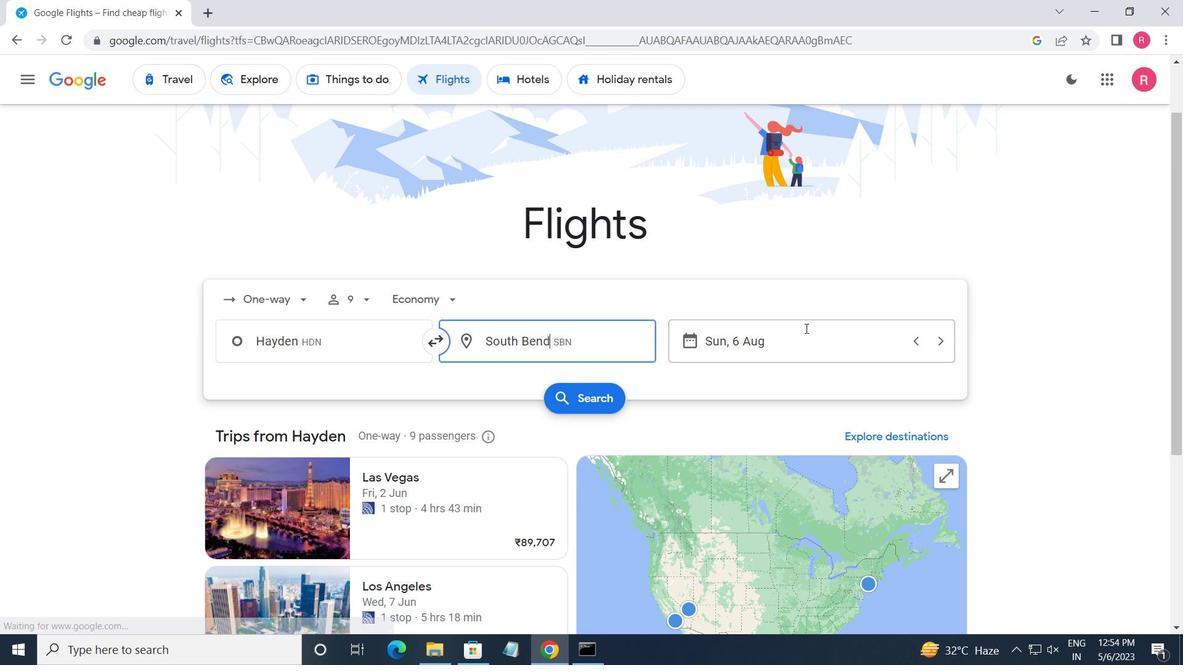 
Action: Mouse moved to (409, 401)
Screenshot: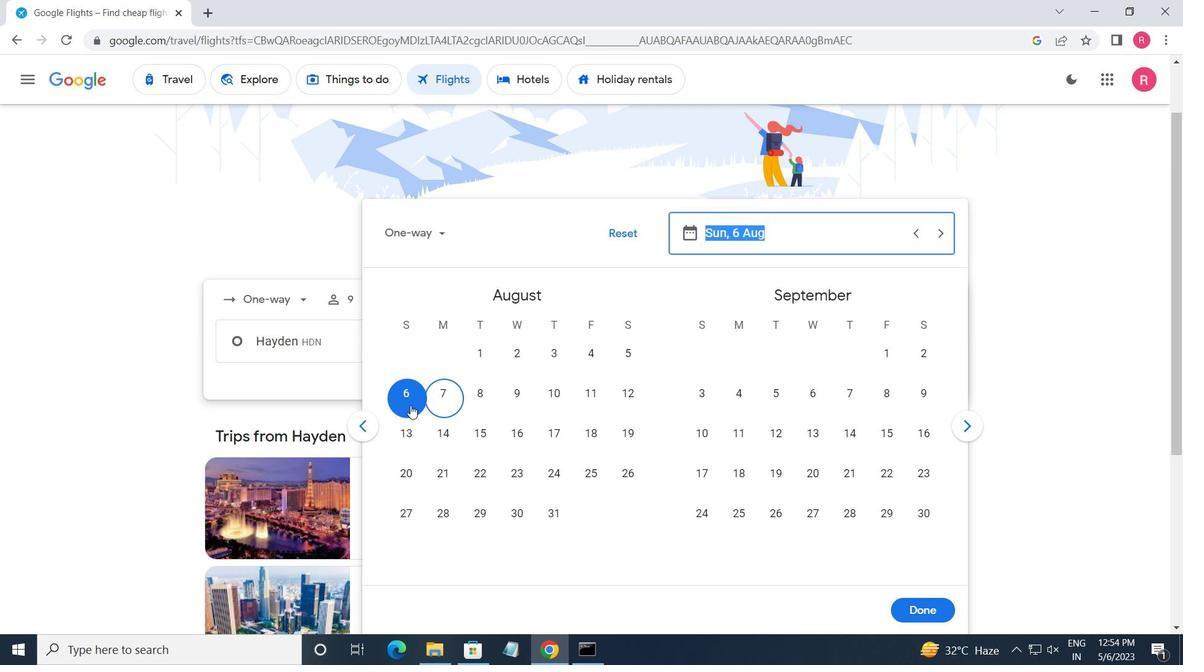 
Action: Mouse pressed left at (409, 401)
Screenshot: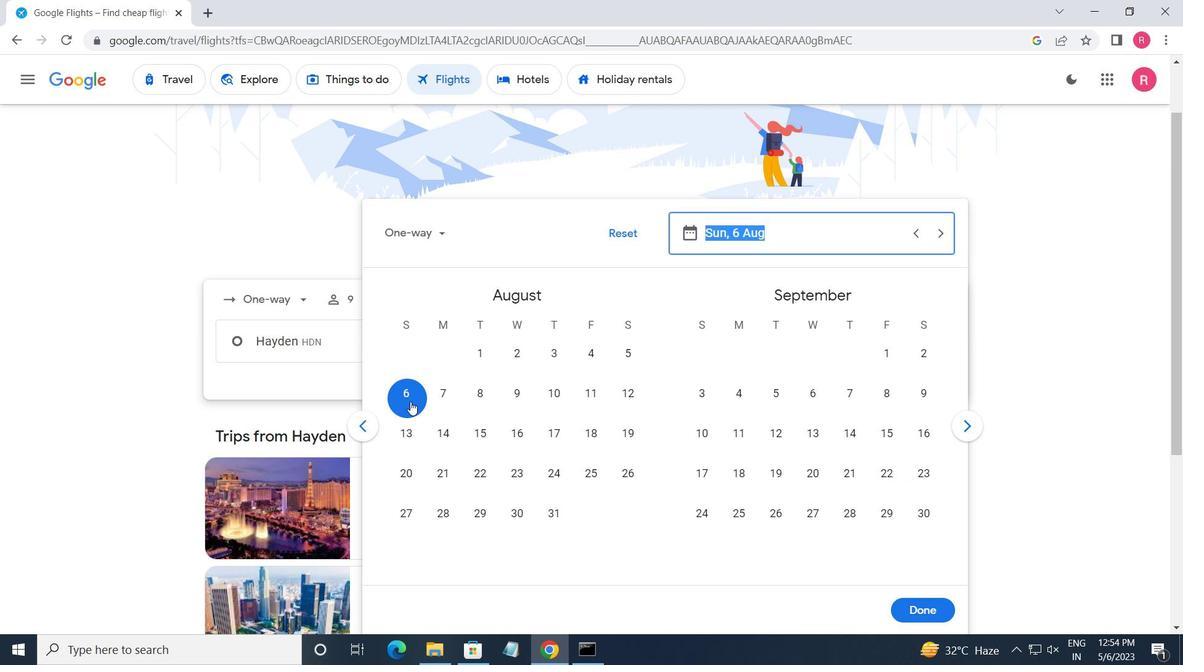 
Action: Mouse moved to (937, 609)
Screenshot: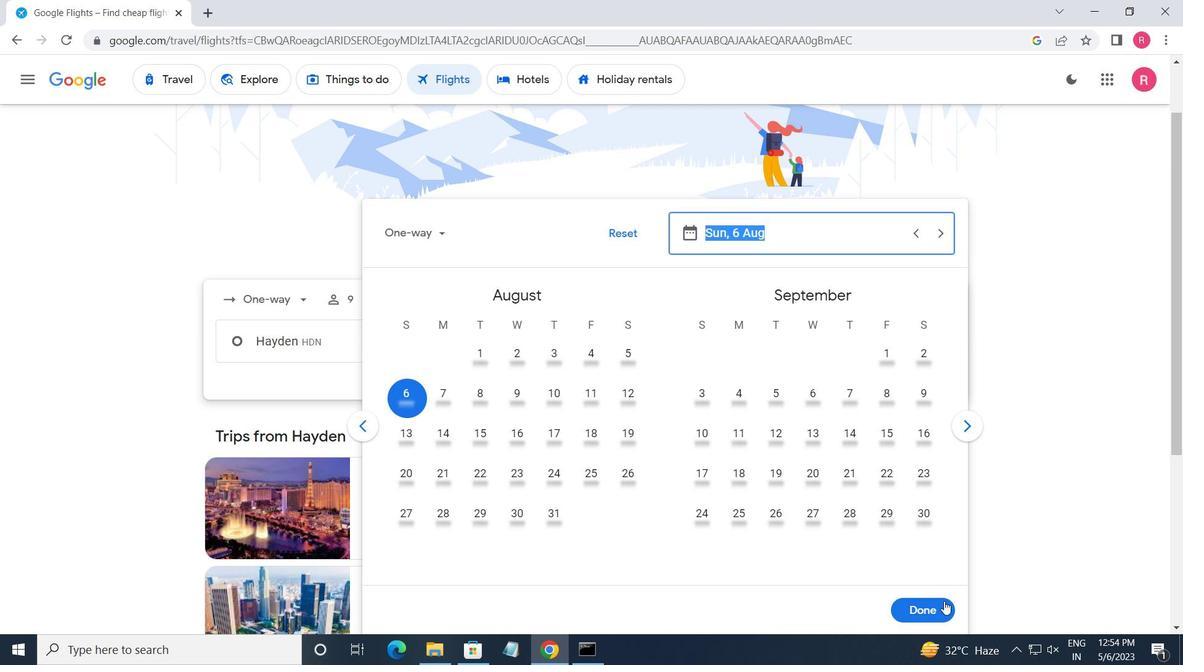 
Action: Mouse pressed left at (937, 609)
Screenshot: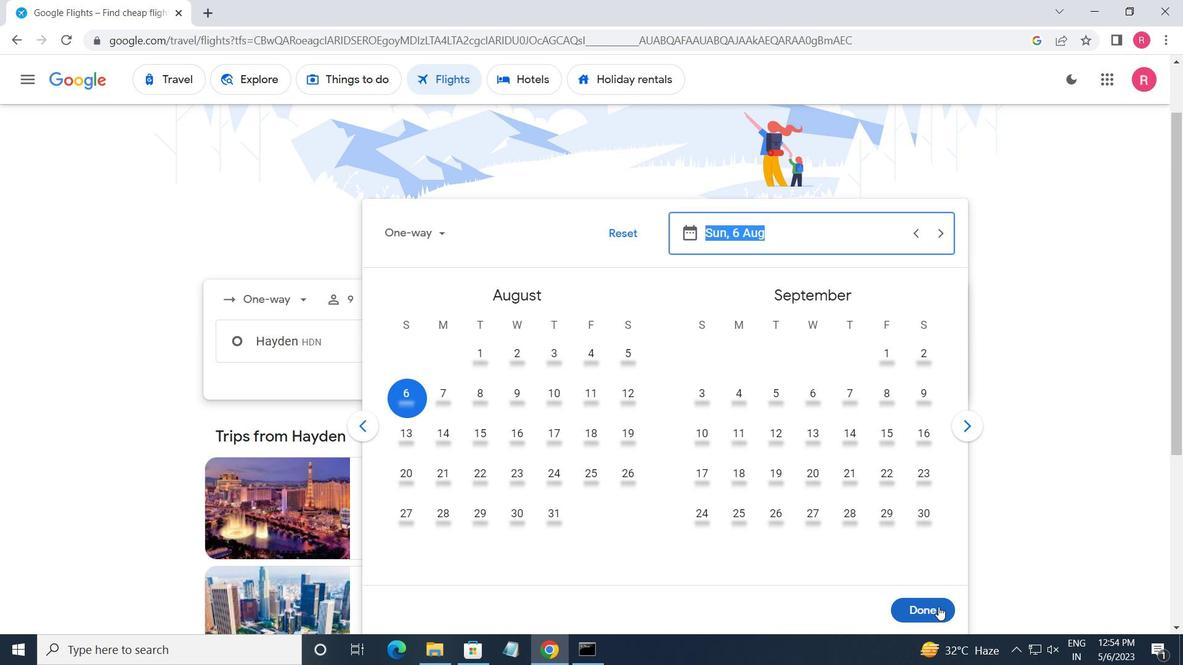 
Action: Mouse moved to (603, 404)
Screenshot: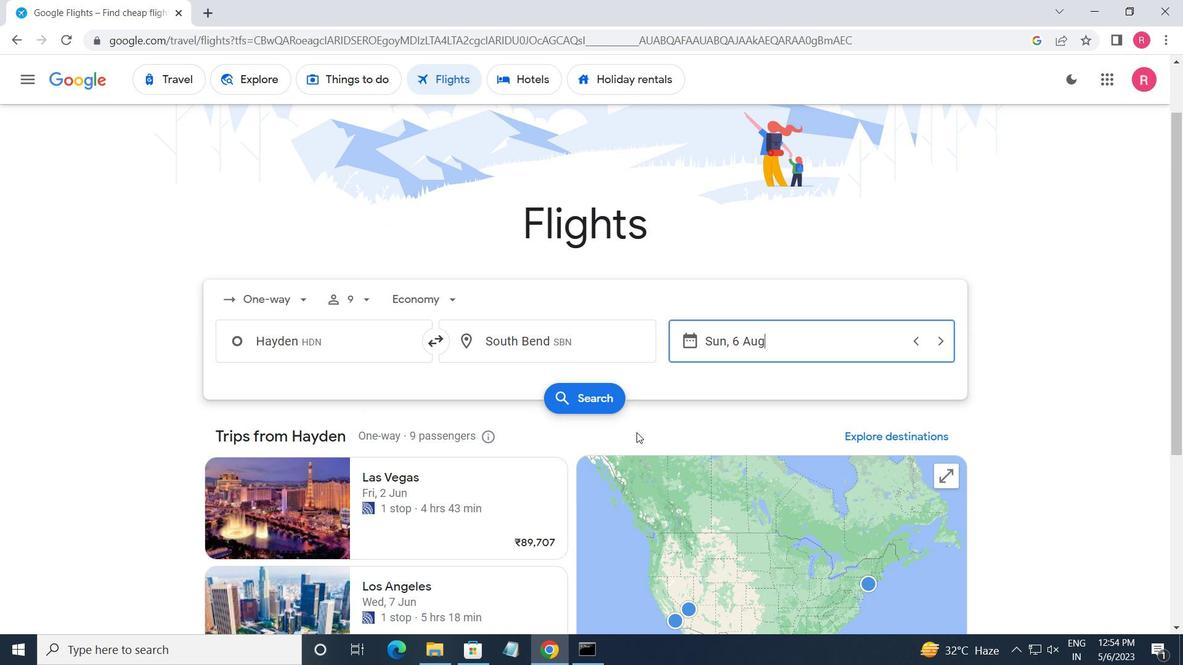 
Action: Mouse pressed left at (603, 404)
Screenshot: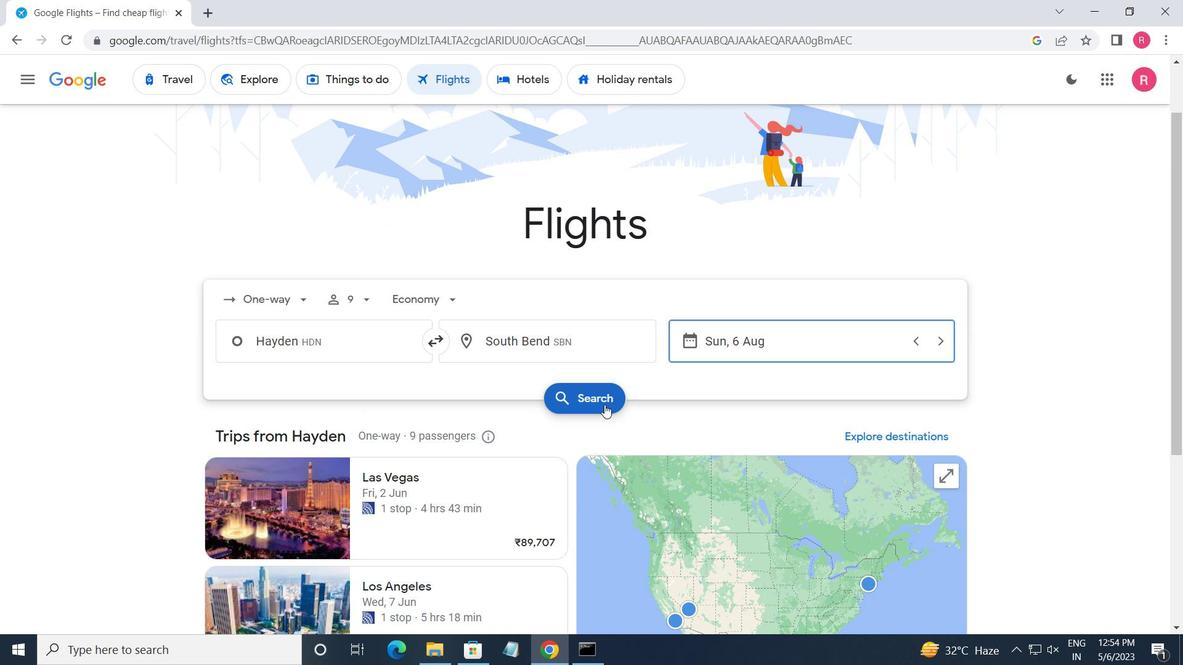 
Action: Mouse moved to (247, 217)
Screenshot: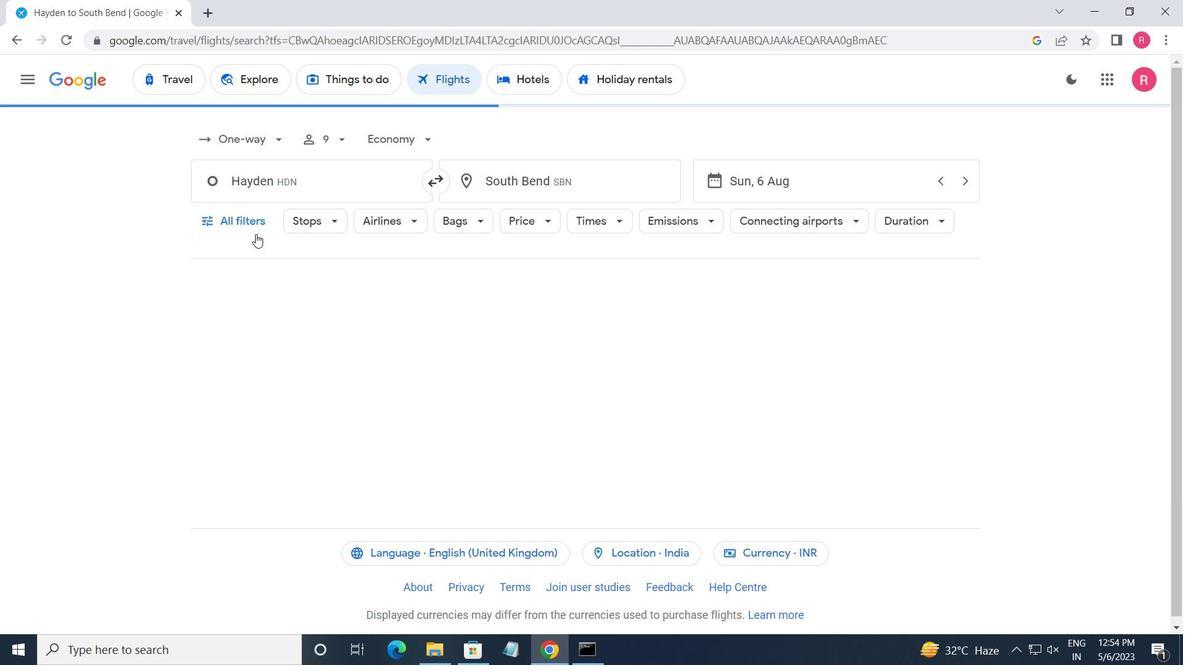 
Action: Mouse pressed left at (247, 217)
Screenshot: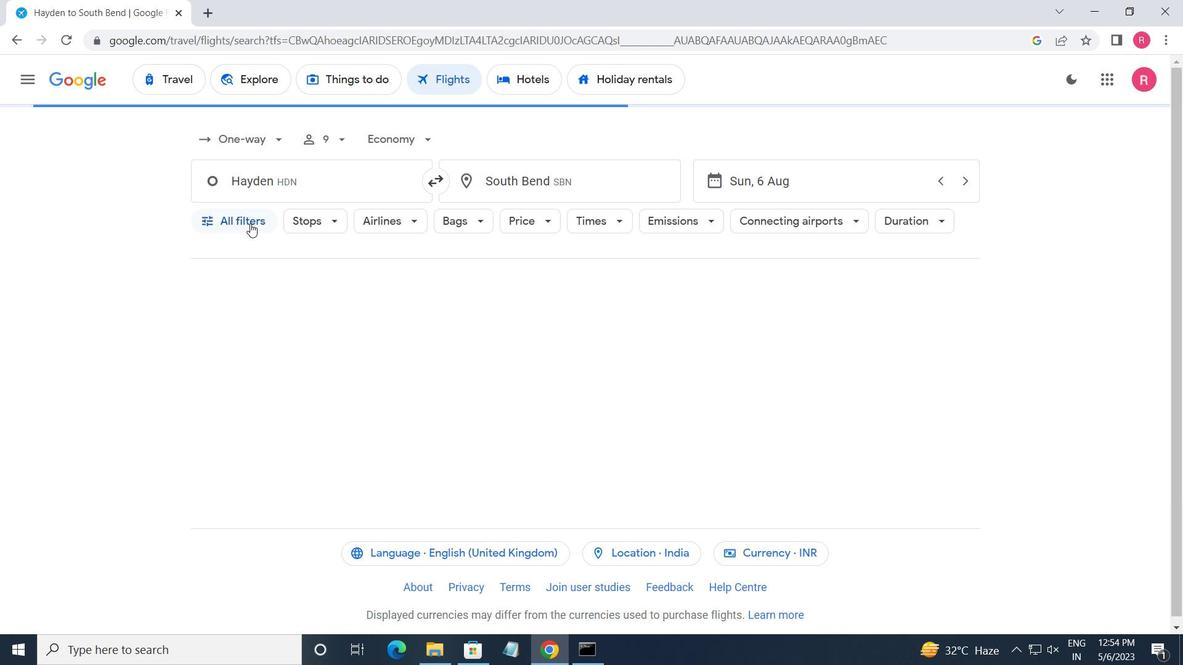 
Action: Mouse moved to (260, 254)
Screenshot: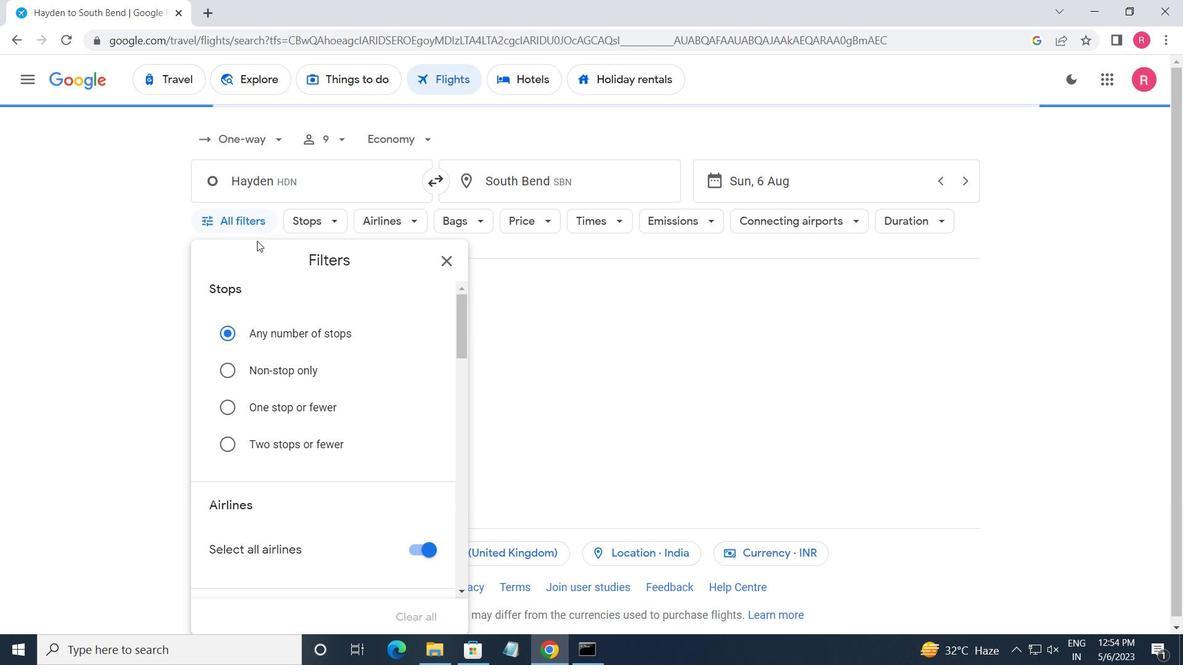 
Action: Mouse scrolled (260, 253) with delta (0, 0)
Screenshot: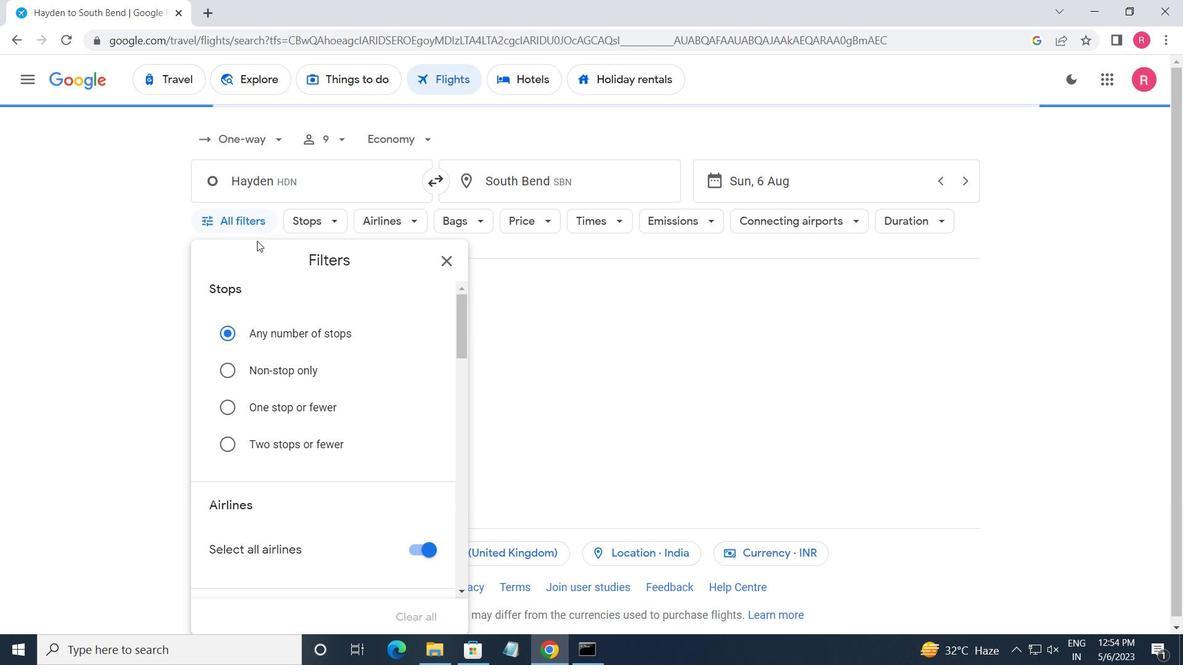 
Action: Mouse moved to (271, 380)
Screenshot: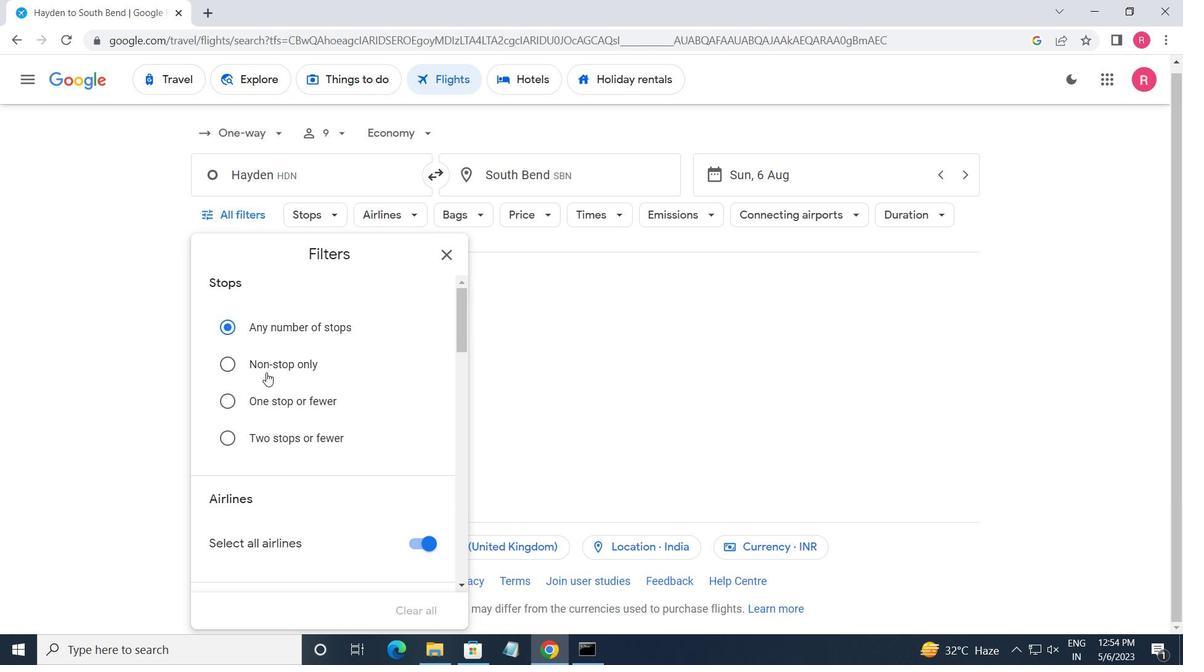 
Action: Mouse scrolled (271, 380) with delta (0, 0)
Screenshot: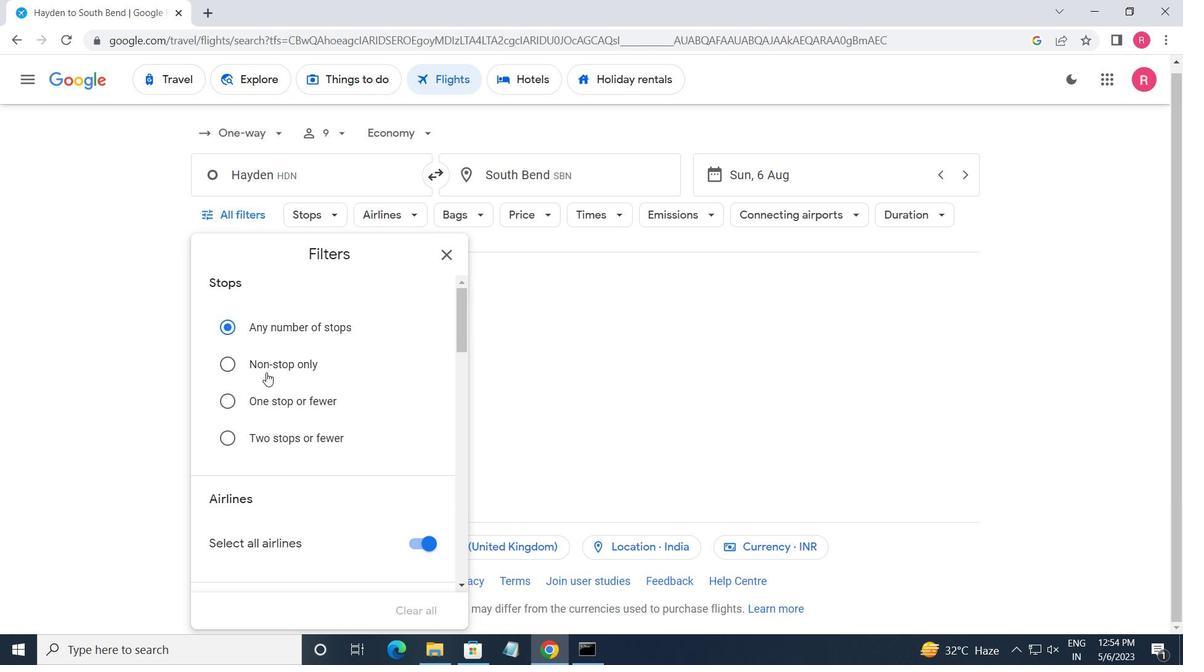 
Action: Mouse moved to (273, 381)
Screenshot: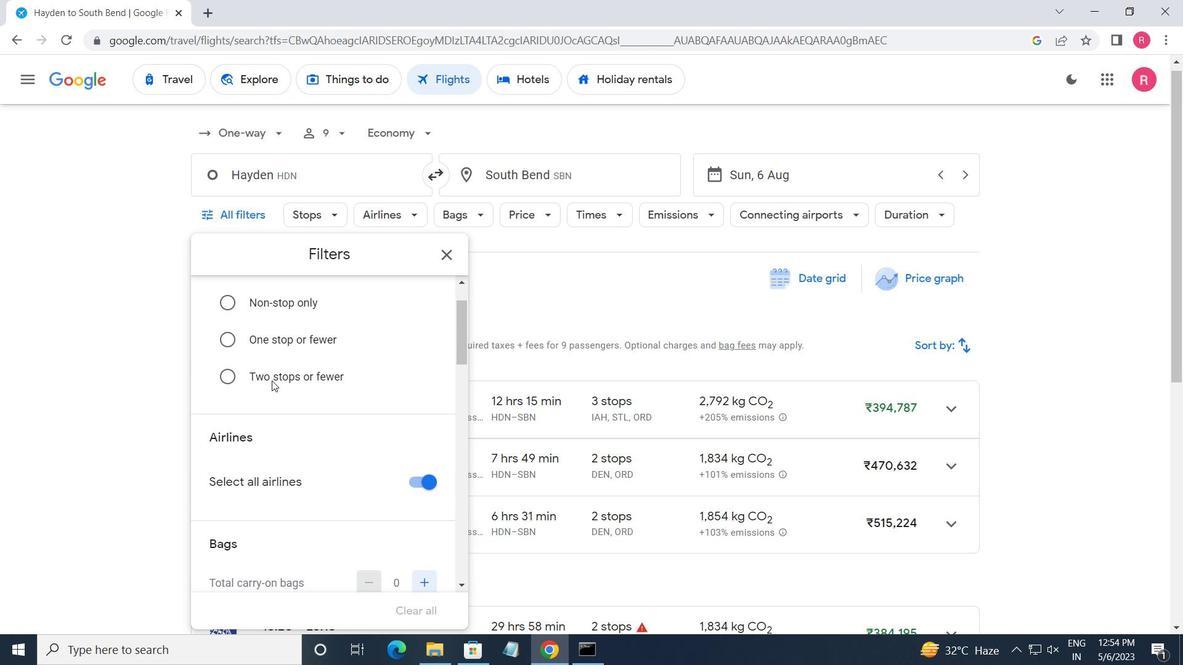 
Action: Mouse scrolled (273, 380) with delta (0, 0)
Screenshot: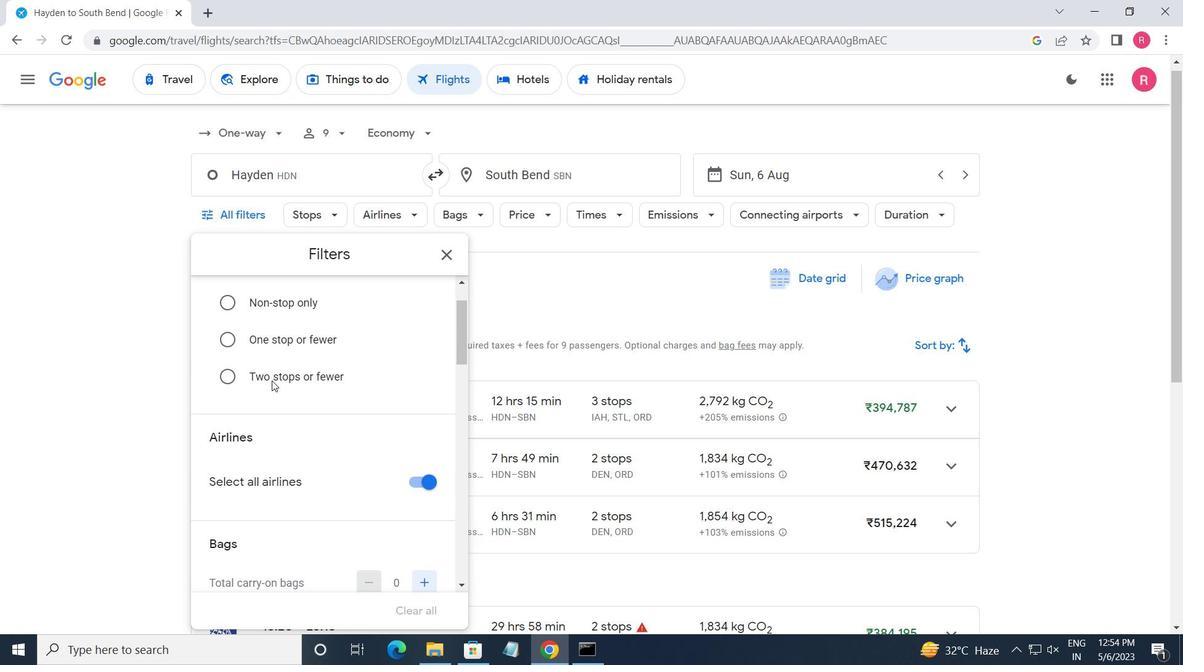 
Action: Mouse moved to (291, 386)
Screenshot: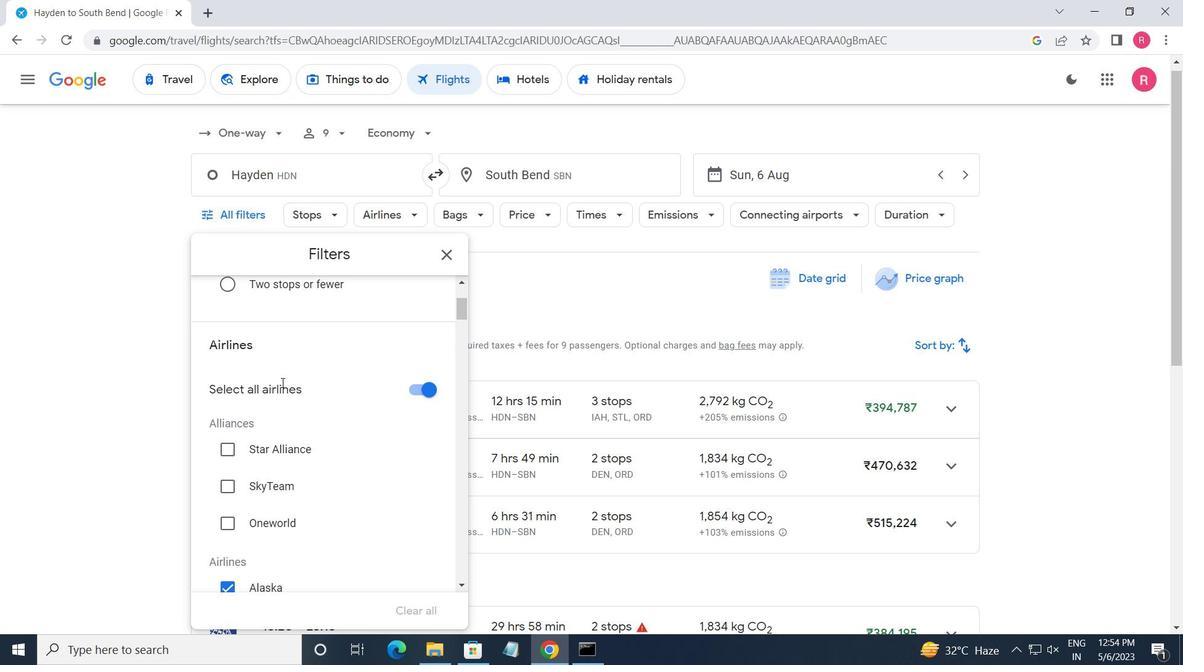 
Action: Mouse scrolled (291, 385) with delta (0, 0)
Screenshot: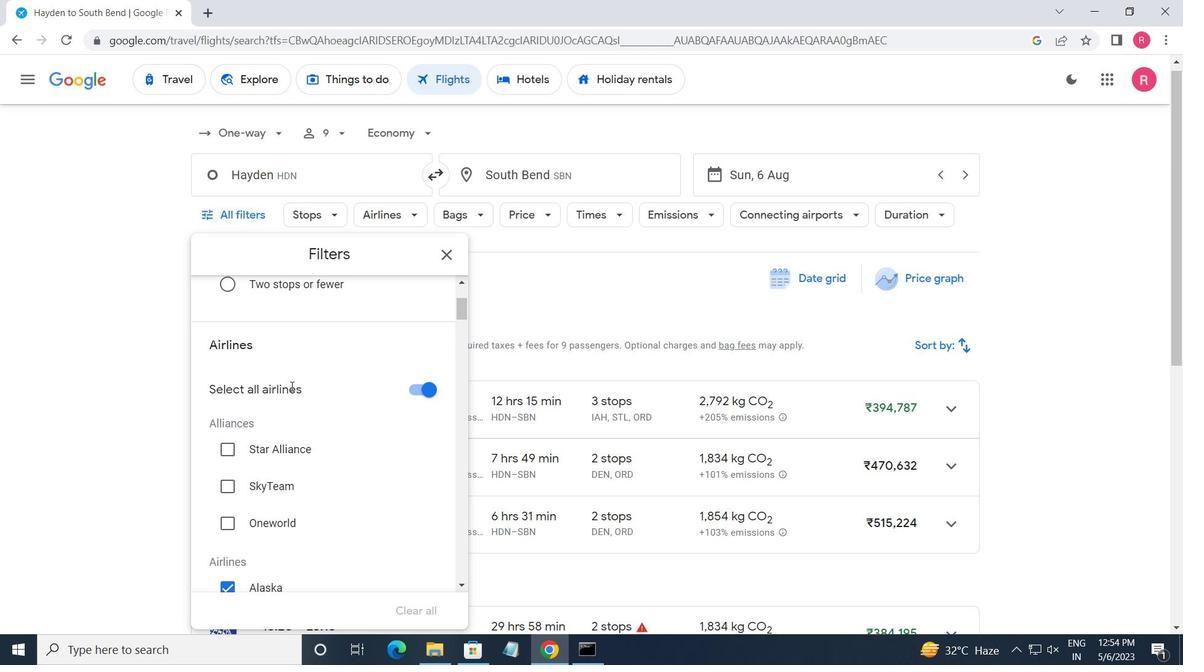 
Action: Mouse moved to (292, 386)
Screenshot: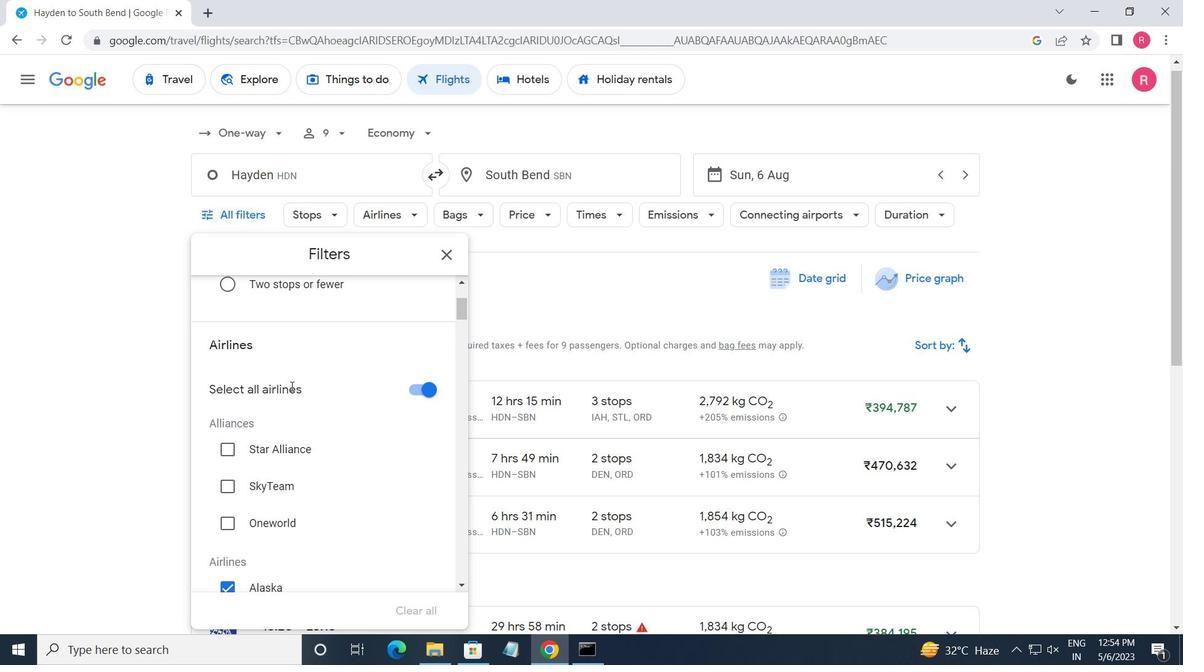 
Action: Mouse scrolled (292, 385) with delta (0, 0)
Screenshot: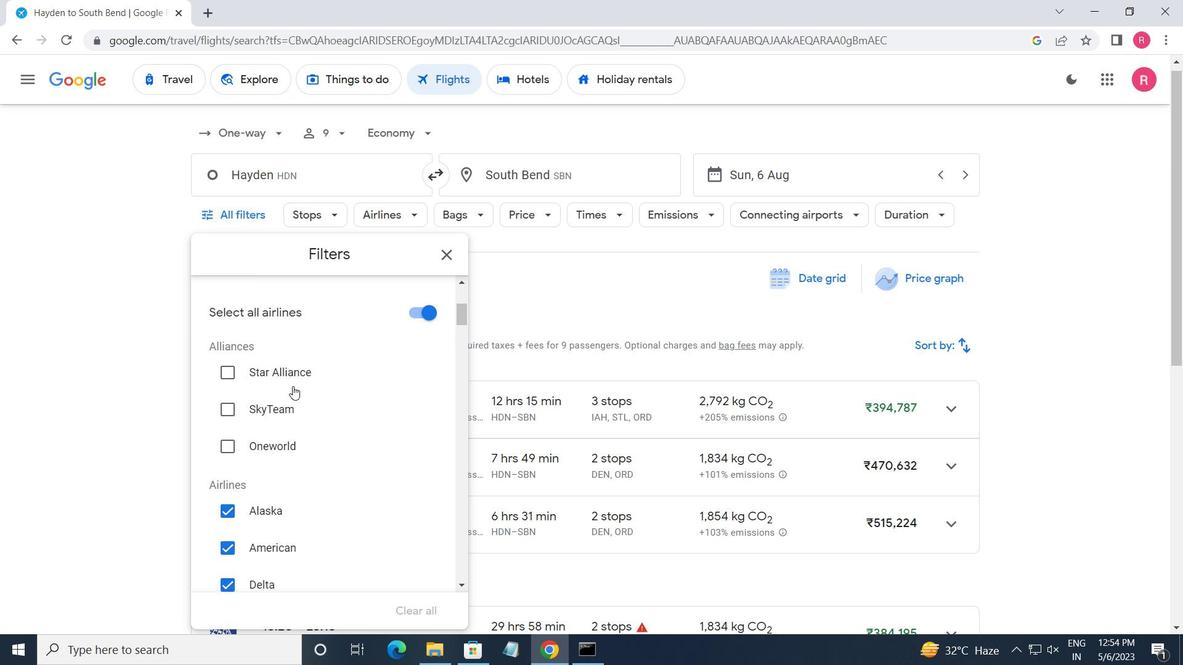 
Action: Mouse moved to (293, 390)
Screenshot: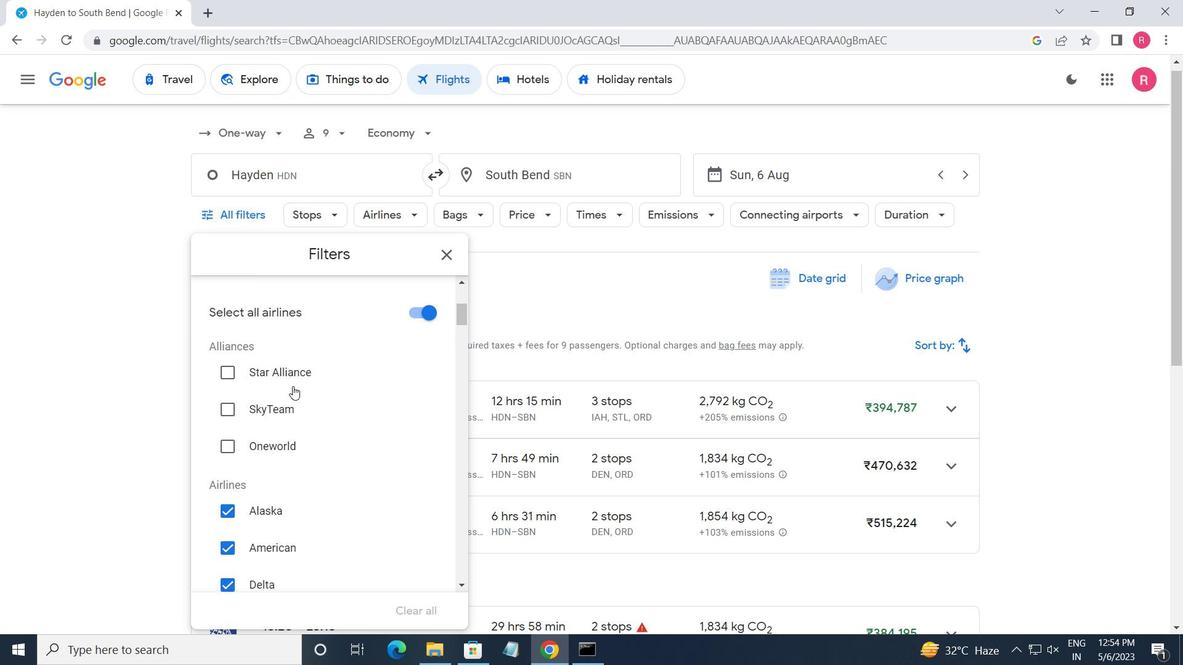 
Action: Mouse scrolled (293, 389) with delta (0, 0)
Screenshot: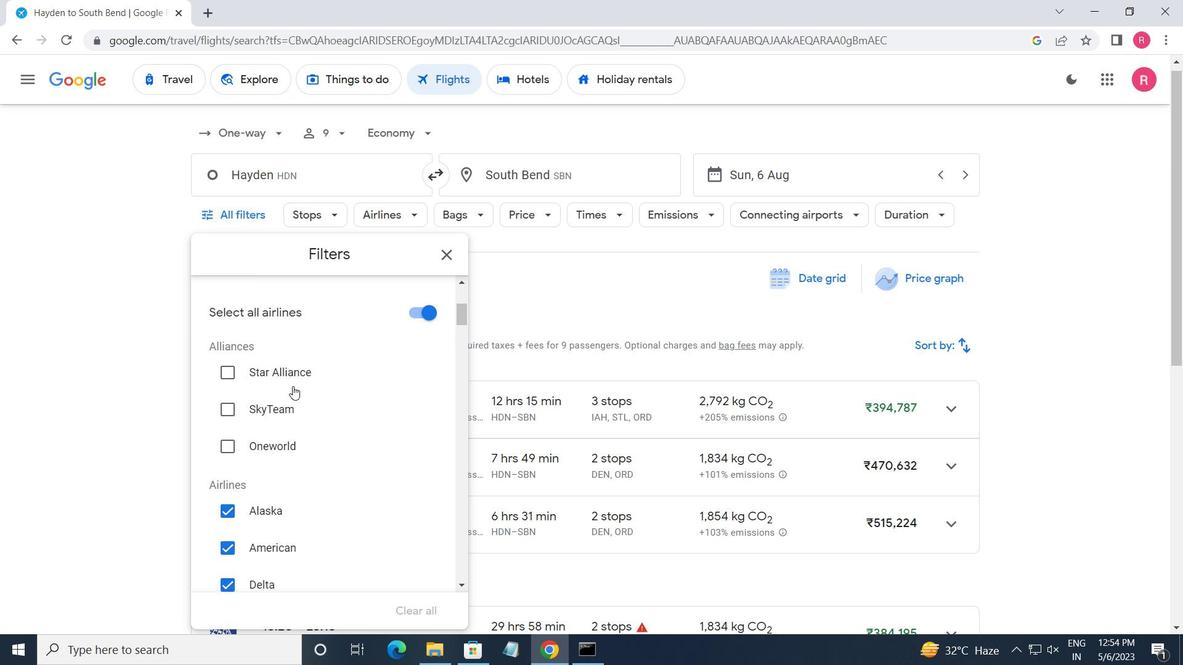 
Action: Mouse moved to (400, 547)
Screenshot: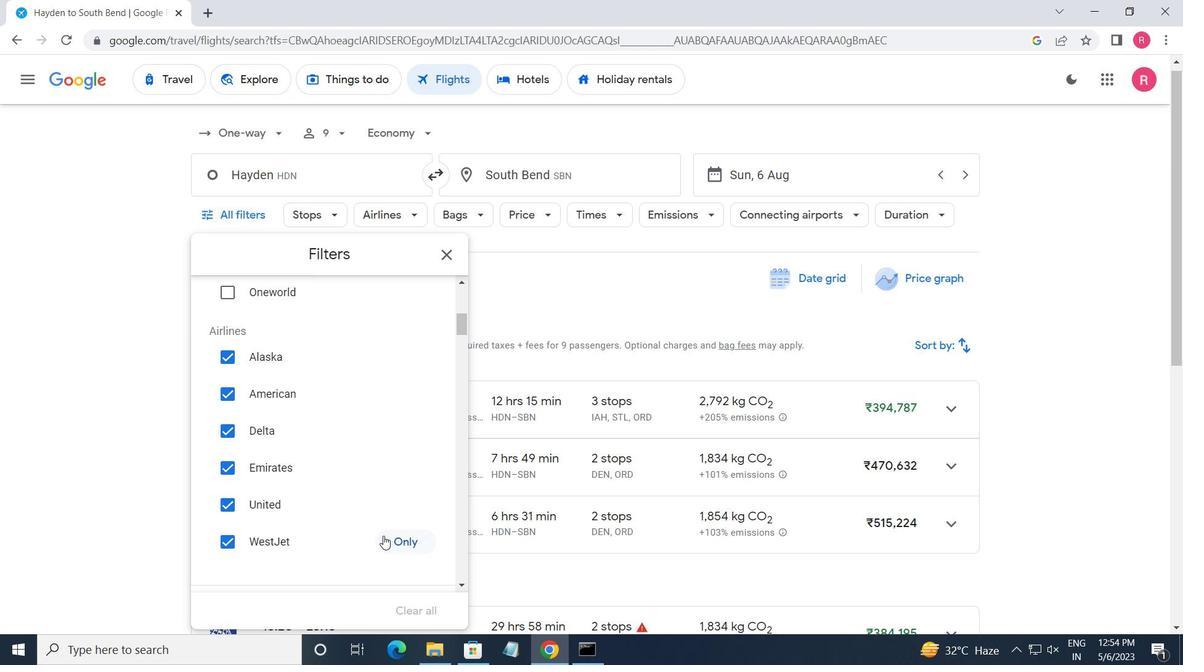 
Action: Mouse pressed left at (400, 547)
Screenshot: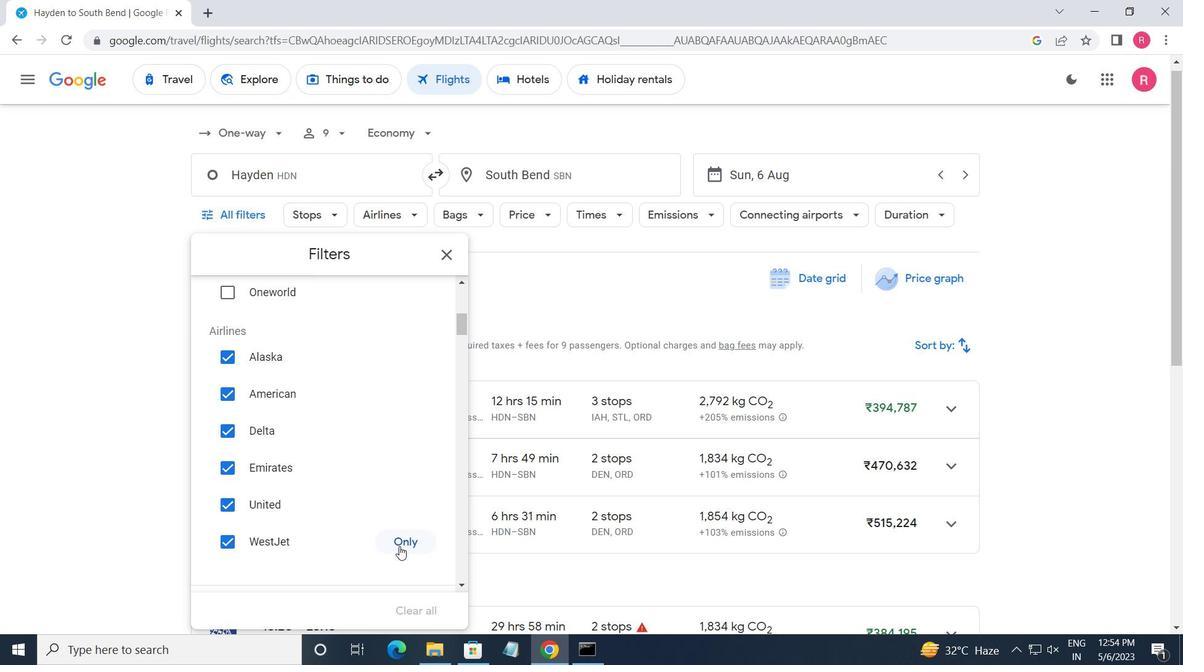 
Action: Mouse moved to (321, 468)
Screenshot: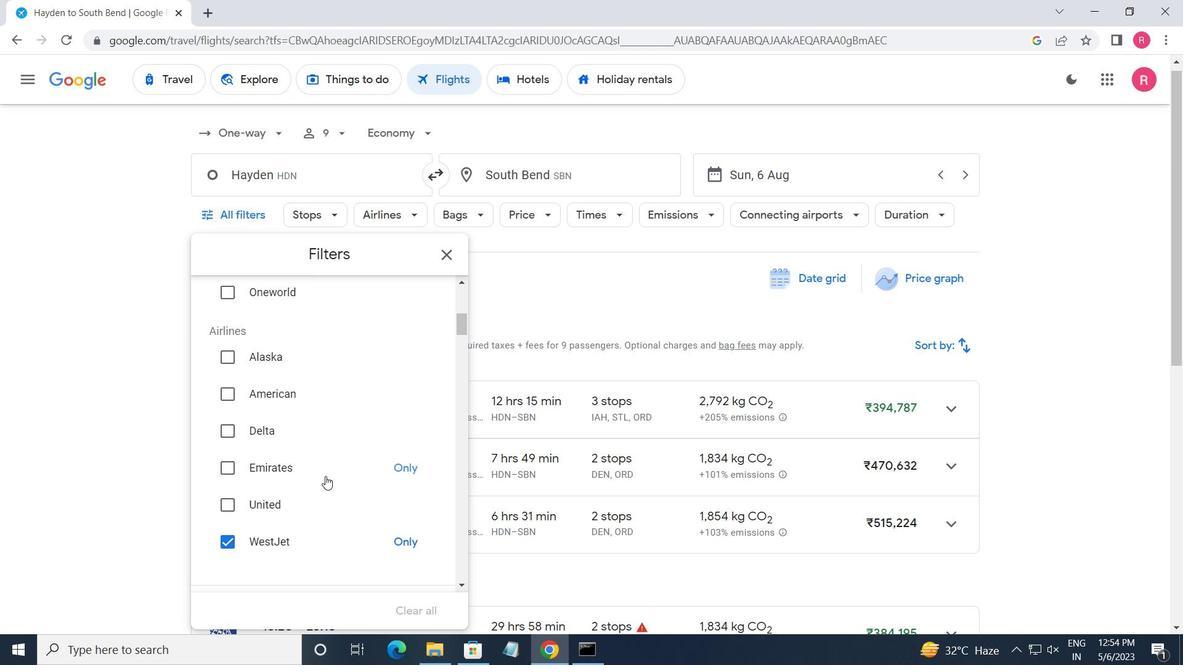 
Action: Mouse scrolled (321, 467) with delta (0, 0)
Screenshot: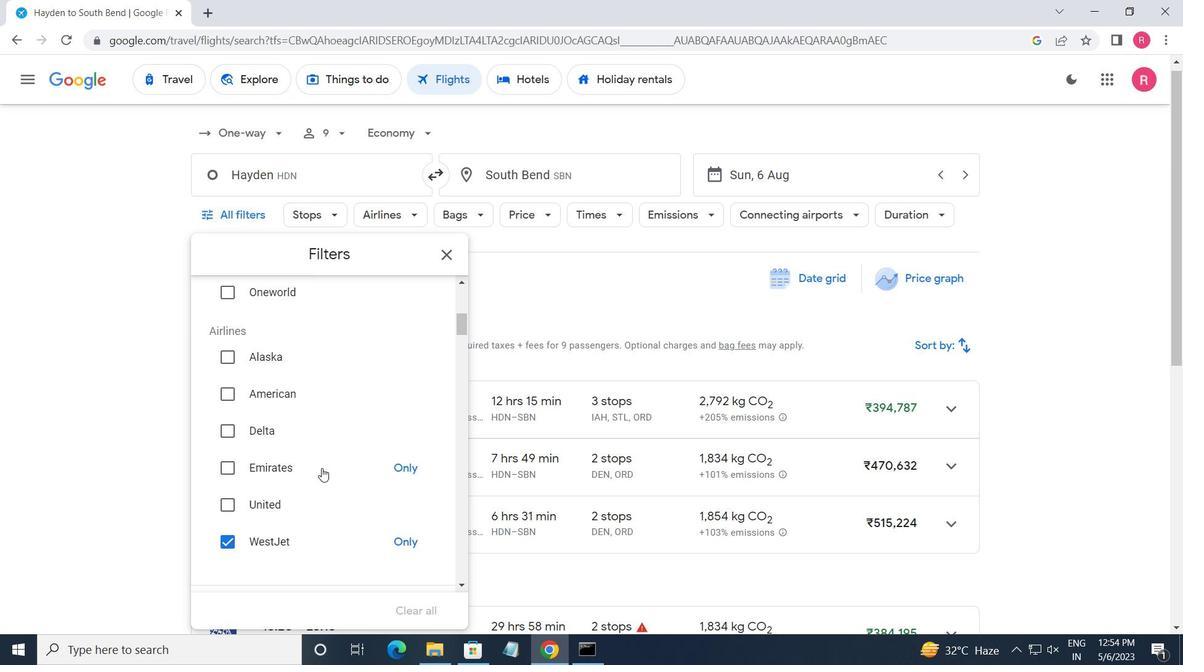 
Action: Mouse moved to (319, 461)
Screenshot: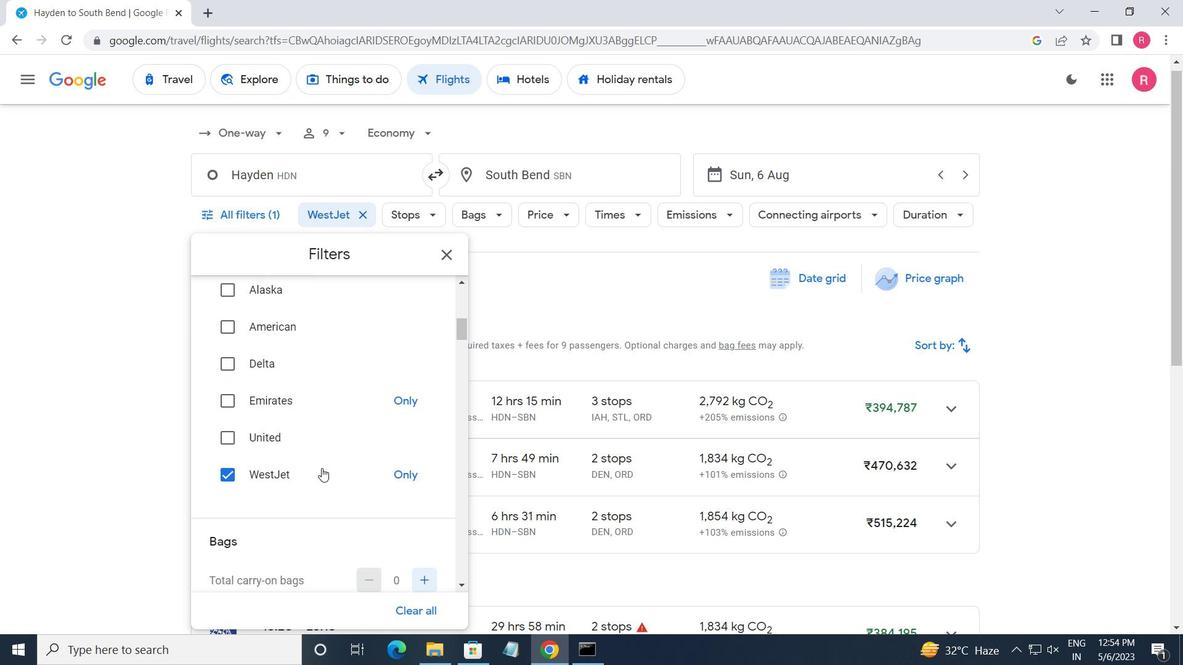 
Action: Mouse scrolled (319, 461) with delta (0, 0)
Screenshot: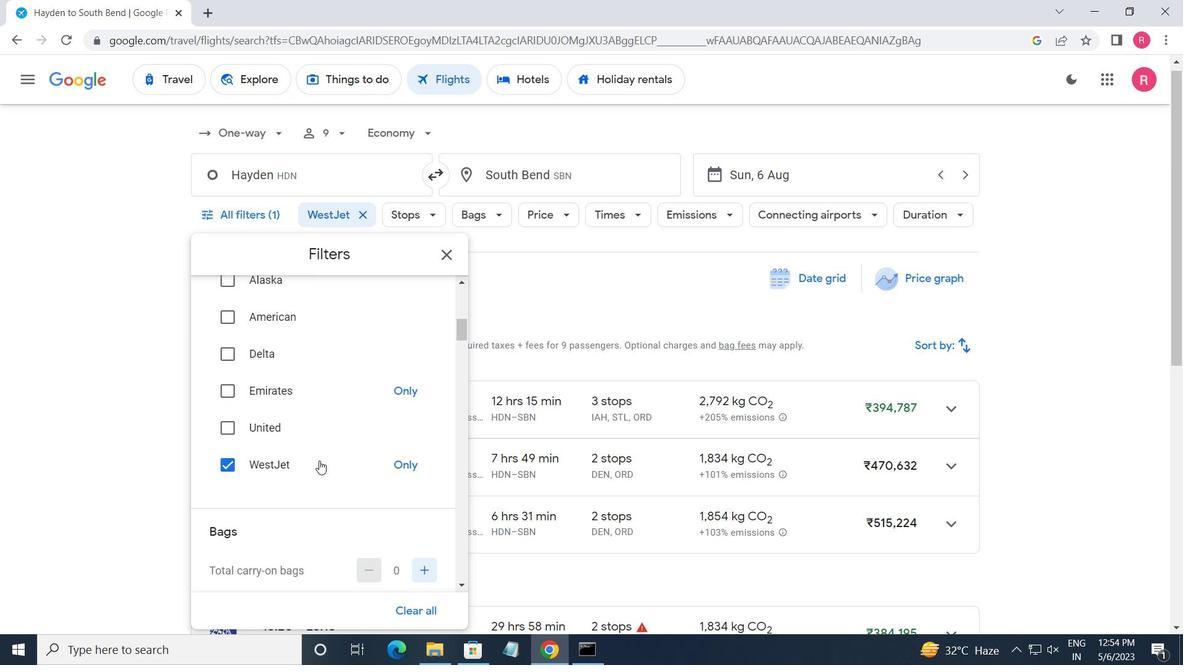 
Action: Mouse moved to (311, 438)
Screenshot: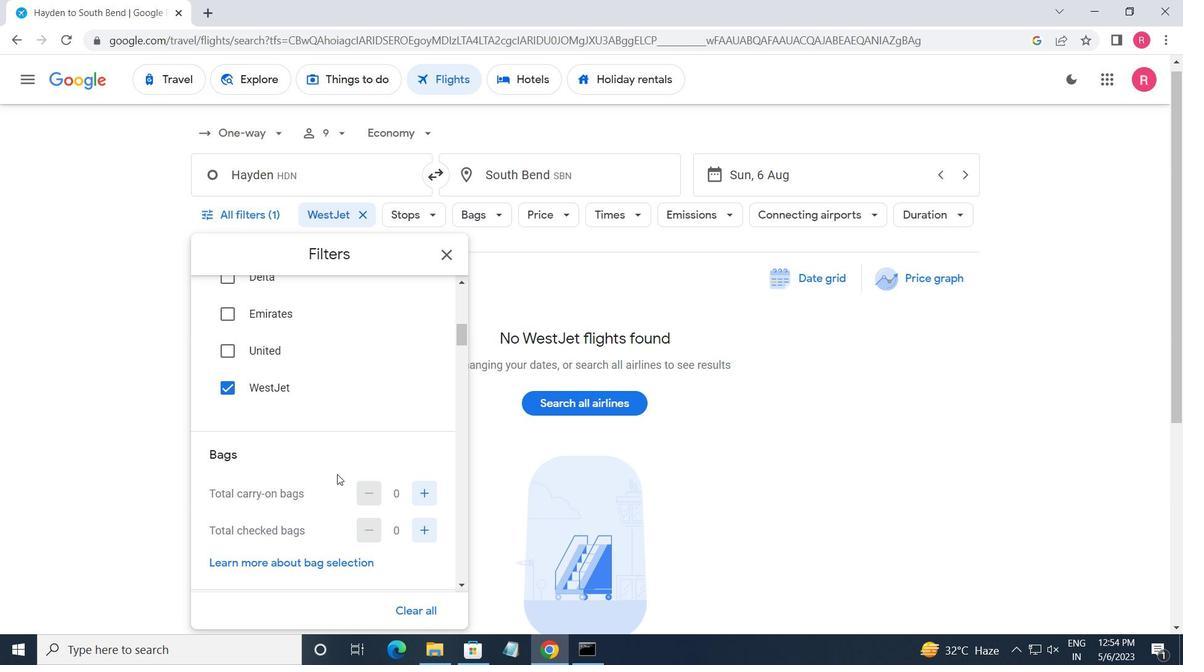 
Action: Mouse scrolled (311, 437) with delta (0, 0)
Screenshot: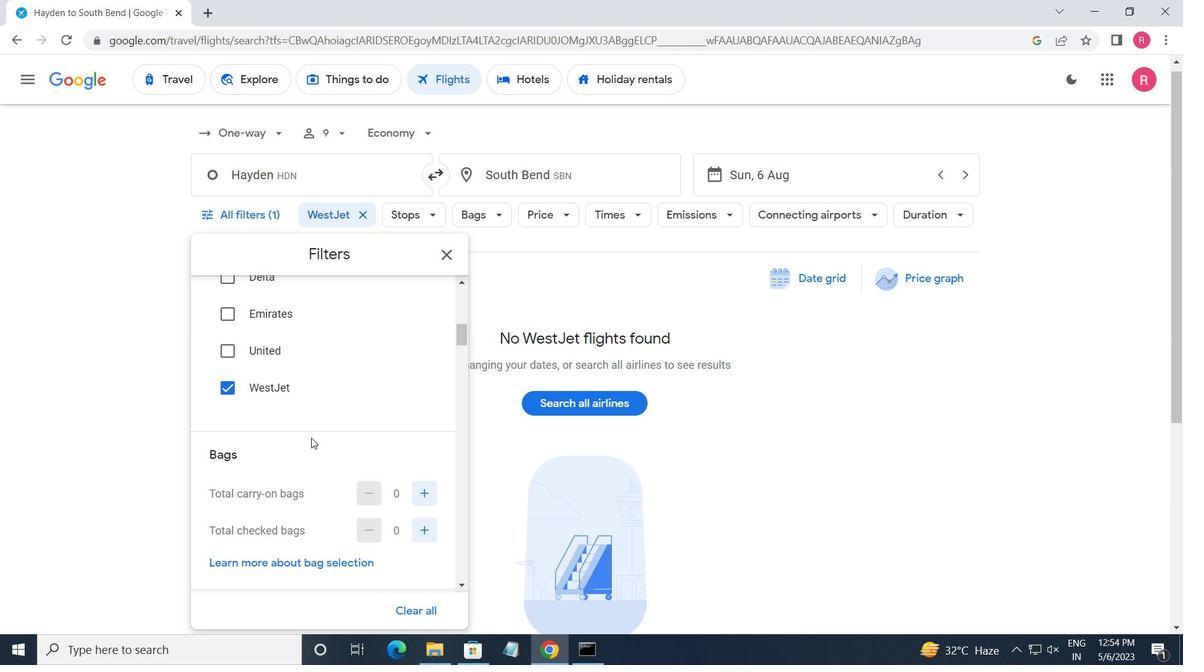 
Action: Mouse moved to (311, 438)
Screenshot: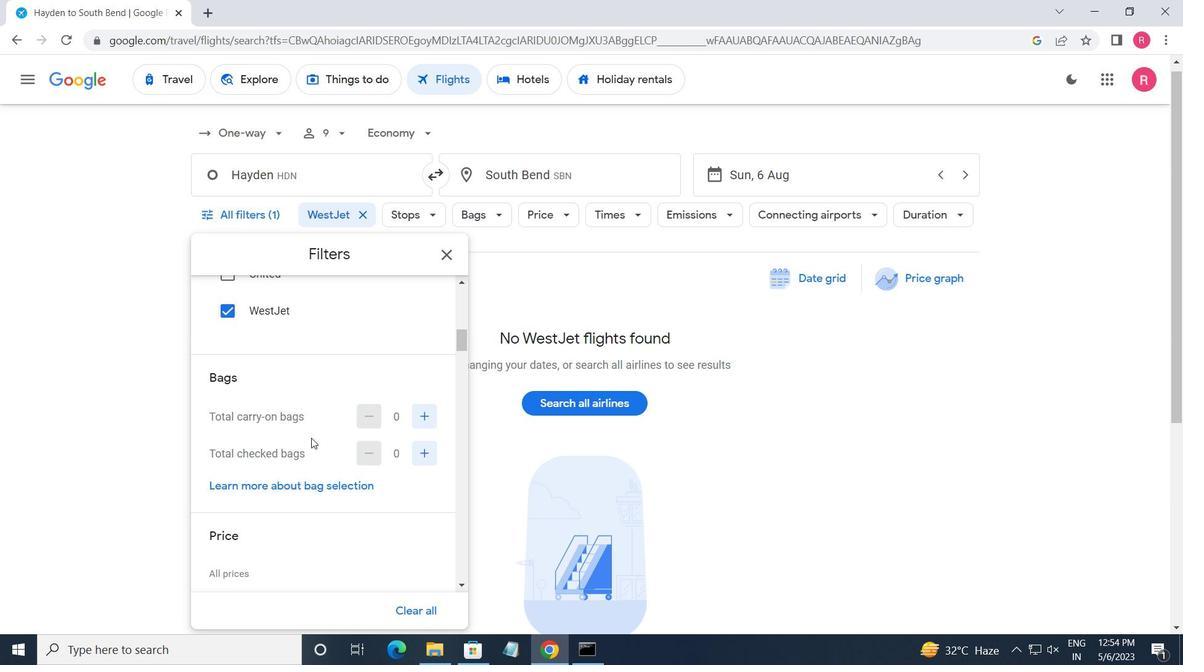 
Action: Mouse scrolled (311, 437) with delta (0, 0)
Screenshot: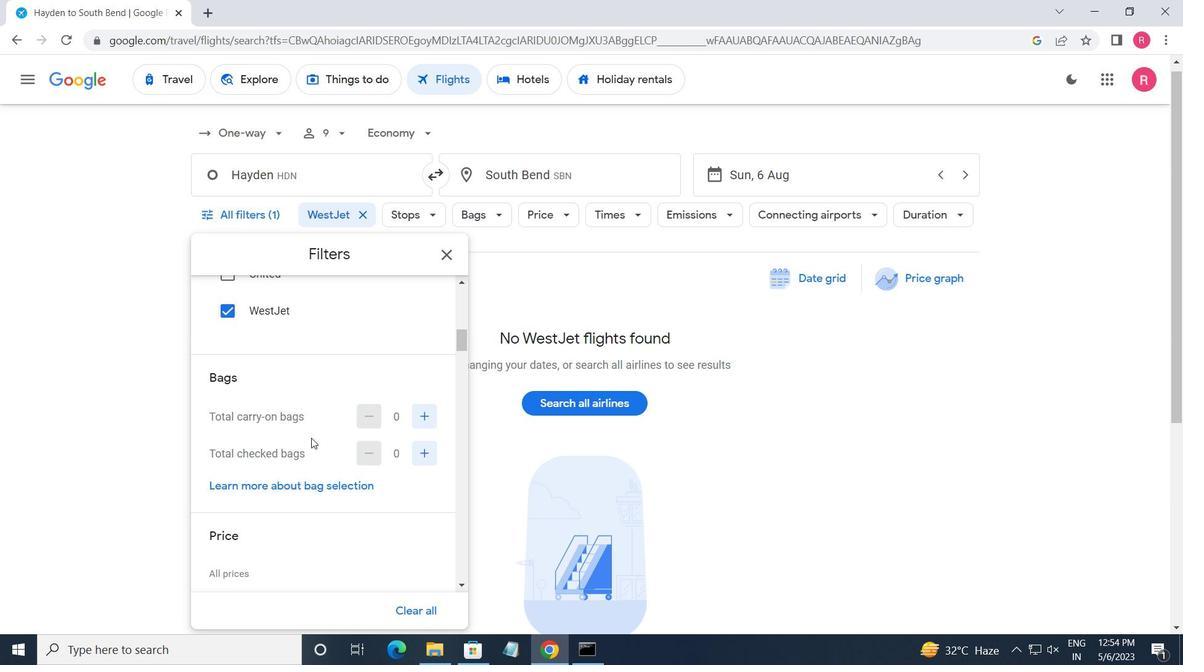 
Action: Mouse moved to (311, 438)
Screenshot: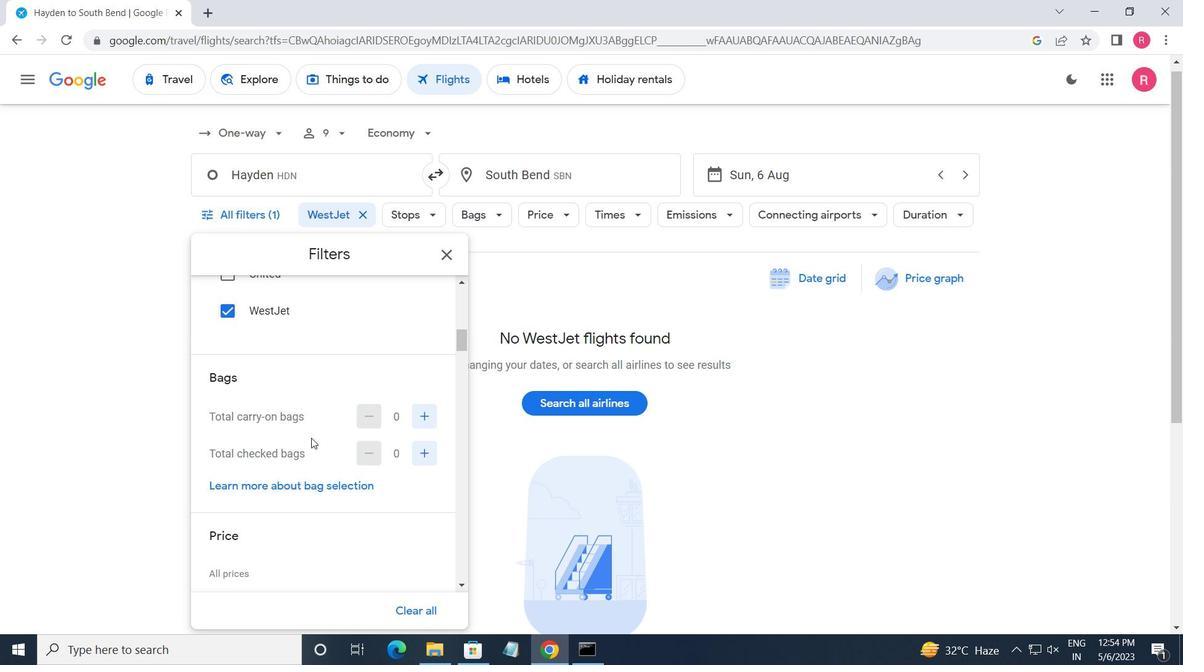 
Action: Mouse scrolled (311, 437) with delta (0, 0)
Screenshot: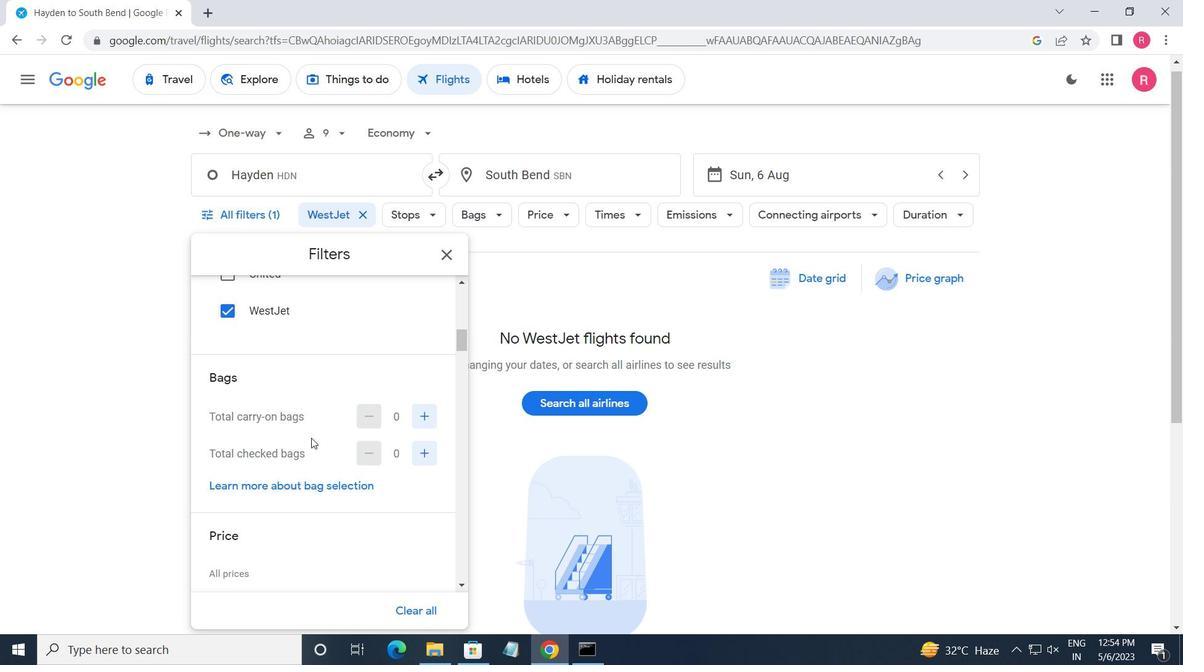 
Action: Mouse moved to (415, 449)
Screenshot: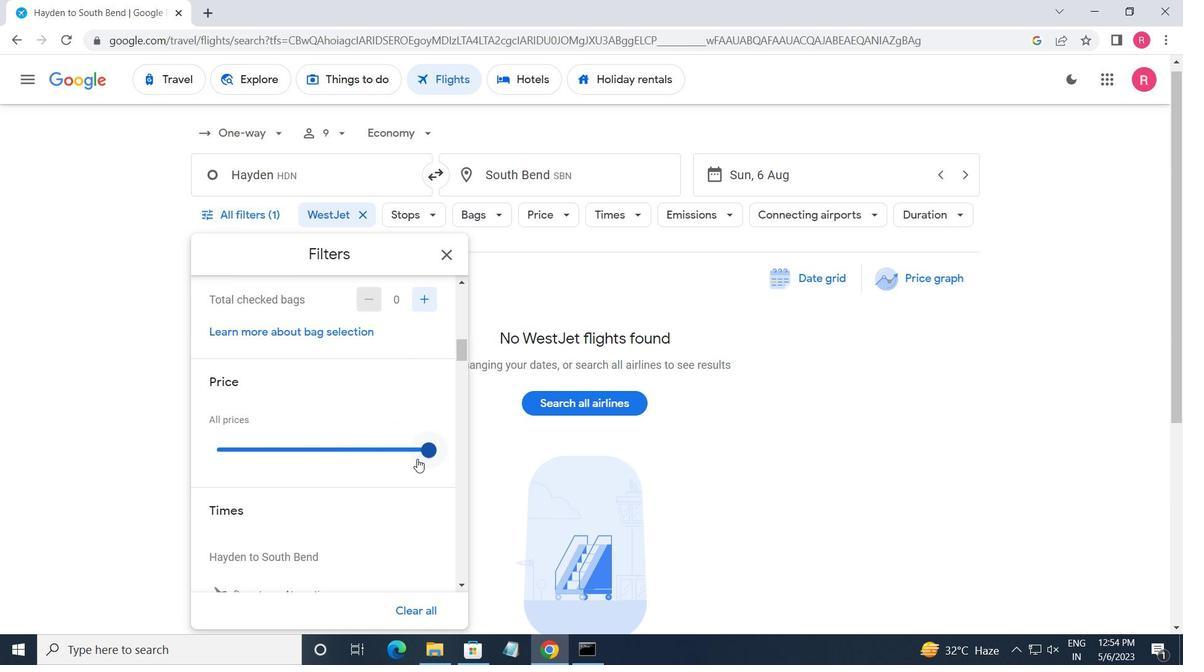 
Action: Mouse pressed left at (415, 449)
Screenshot: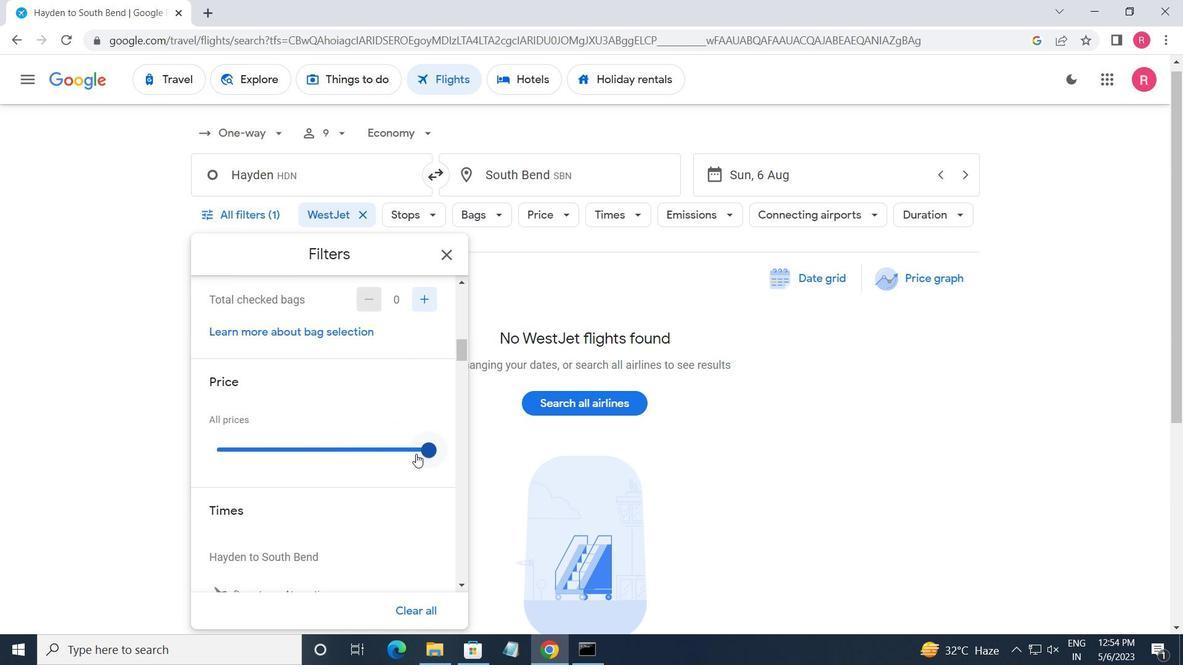 
Action: Mouse moved to (342, 422)
Screenshot: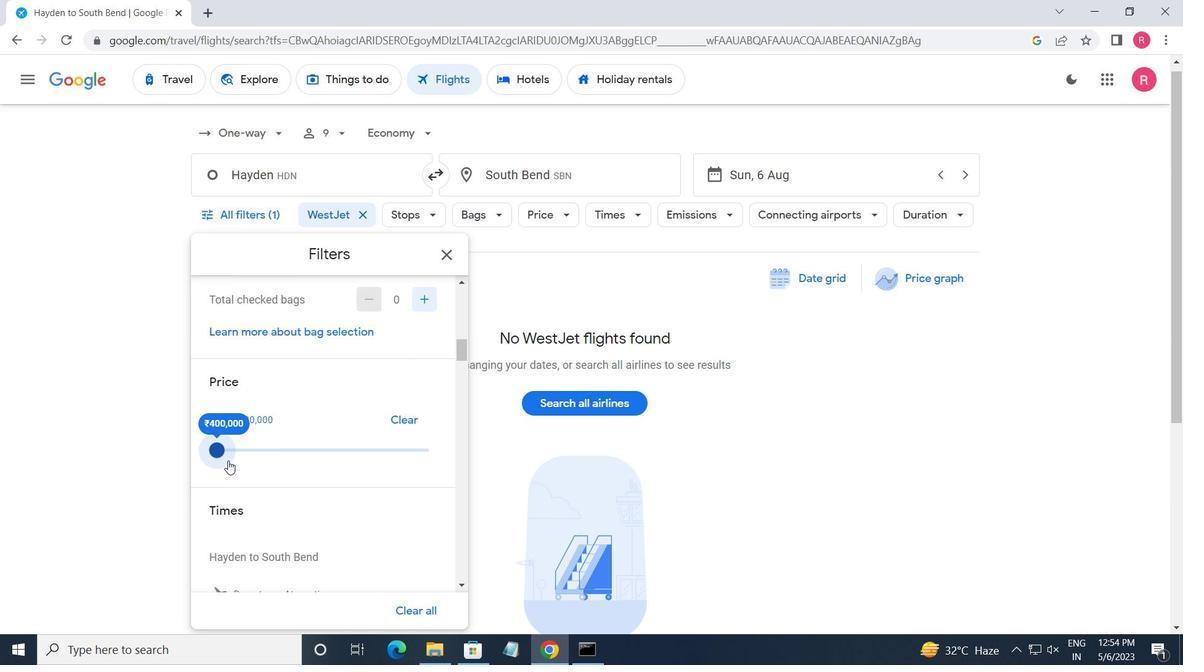 
Action: Mouse scrolled (342, 421) with delta (0, 0)
Screenshot: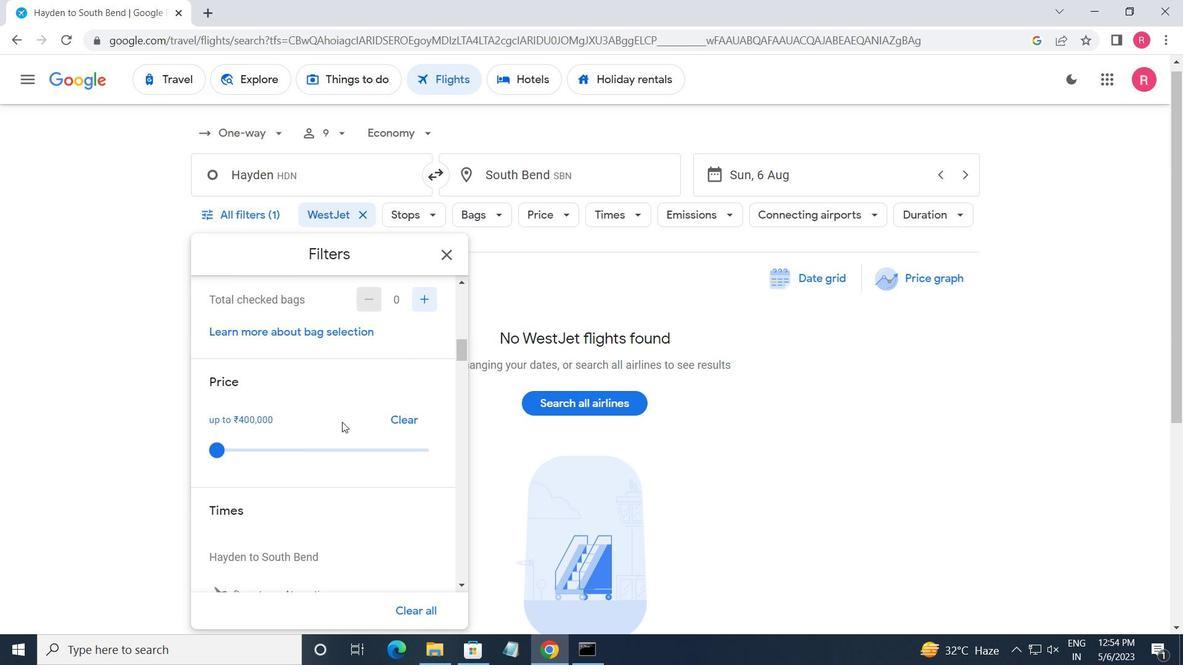 
Action: Mouse scrolled (342, 421) with delta (0, 0)
Screenshot: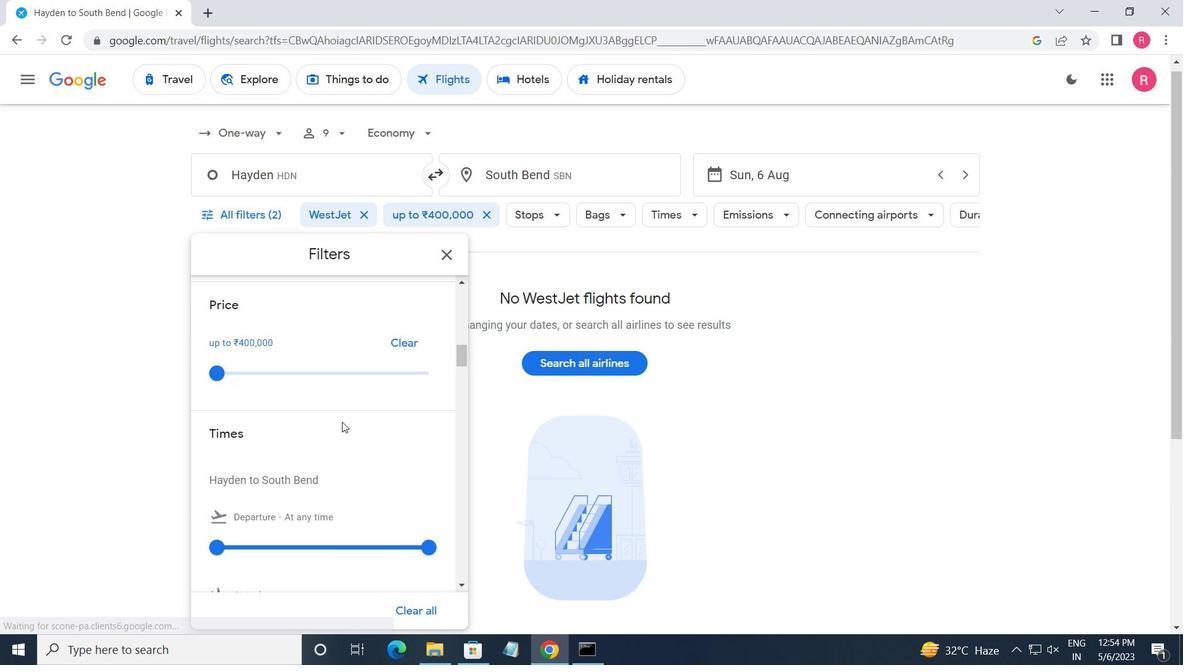 
Action: Mouse moved to (204, 478)
Screenshot: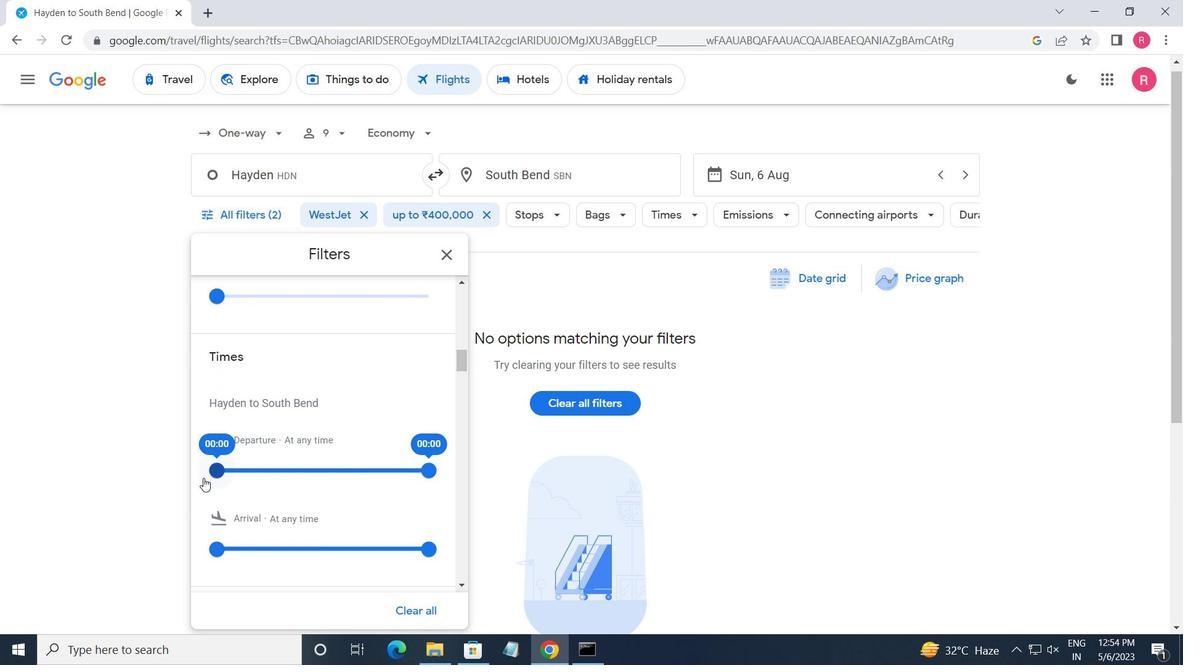 
Action: Mouse pressed left at (204, 478)
Screenshot: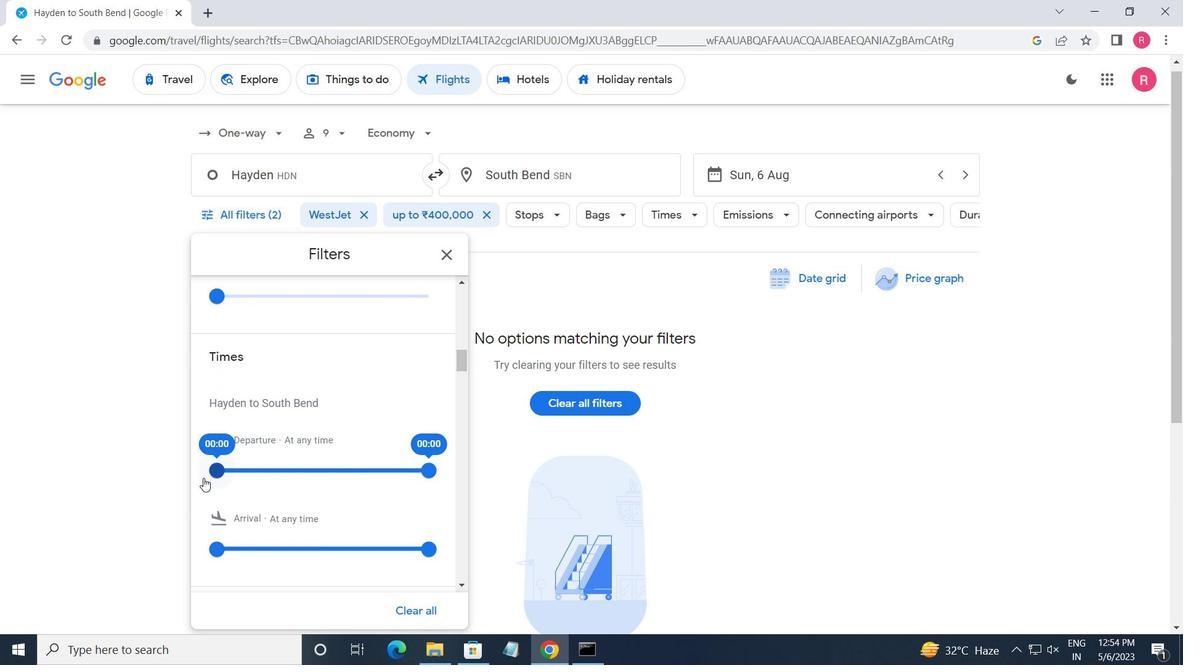 
Action: Mouse moved to (425, 470)
Screenshot: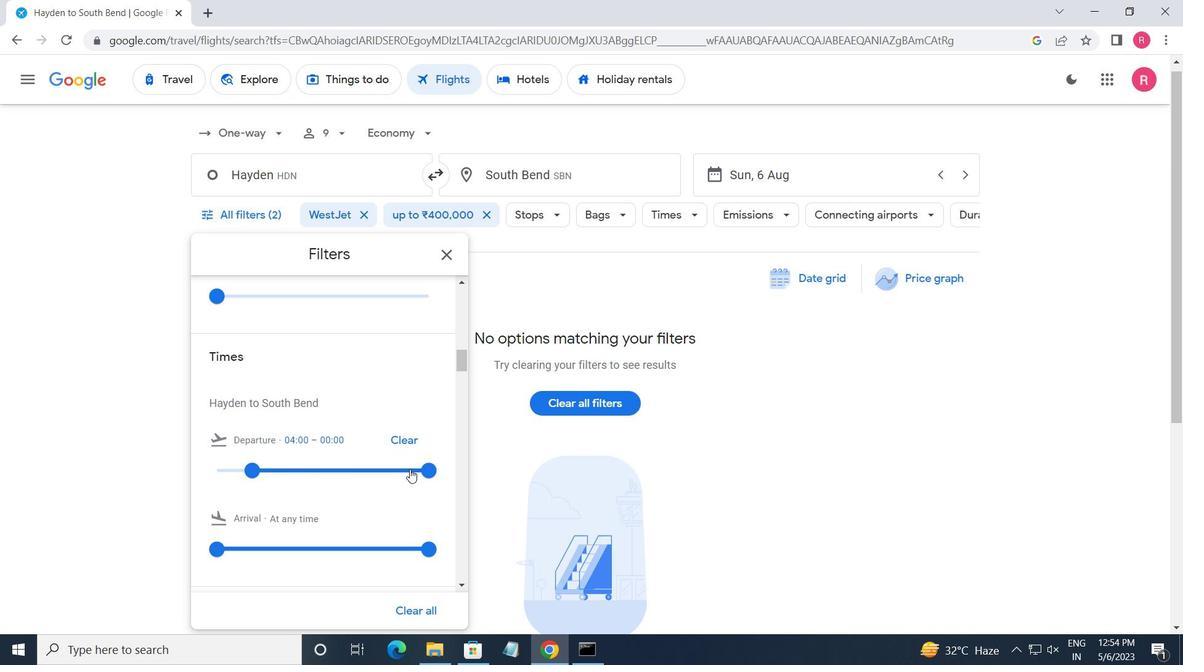 
Action: Mouse pressed left at (425, 470)
Screenshot: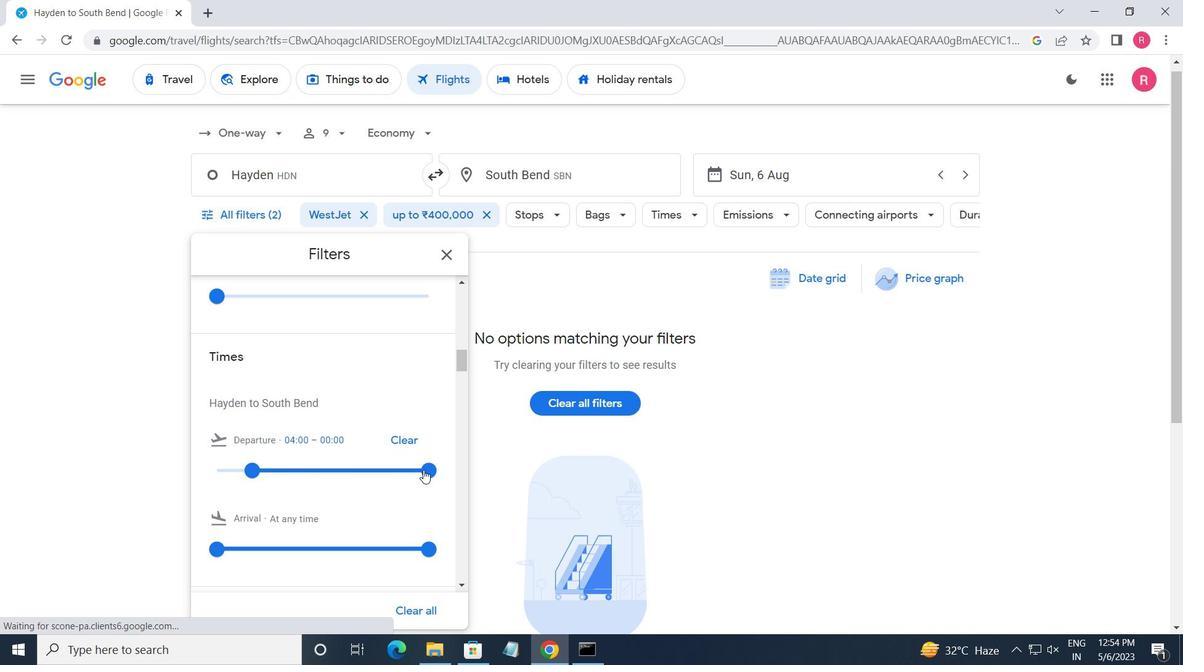 
Action: Mouse moved to (445, 256)
Screenshot: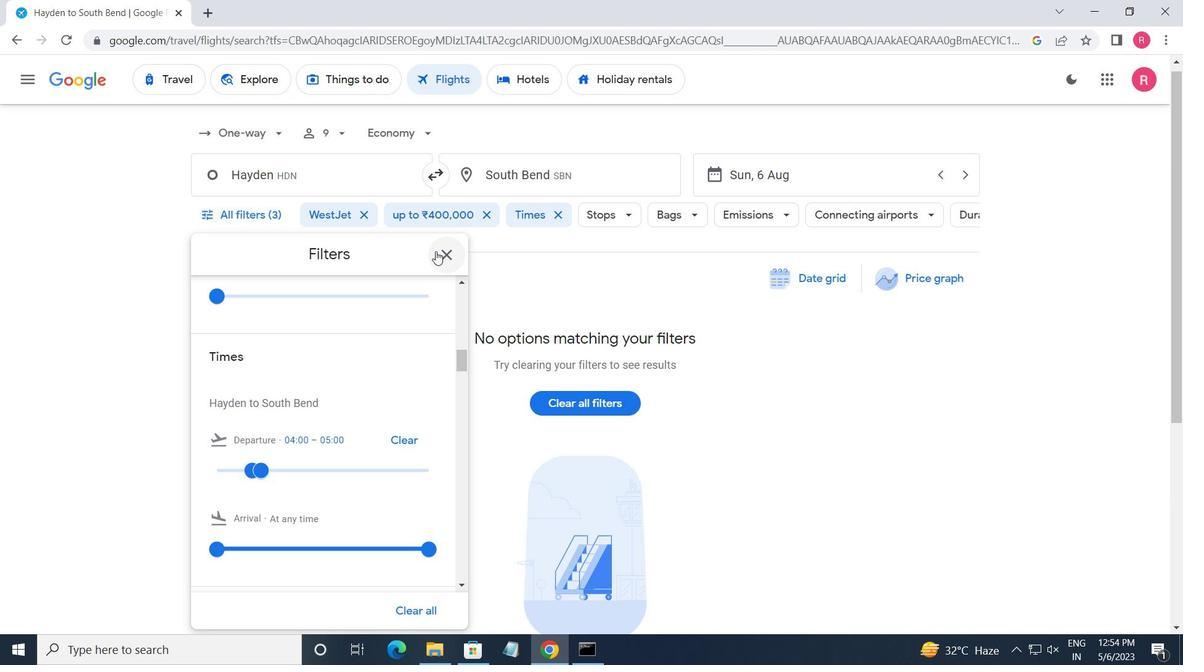
Action: Mouse pressed left at (445, 256)
Screenshot: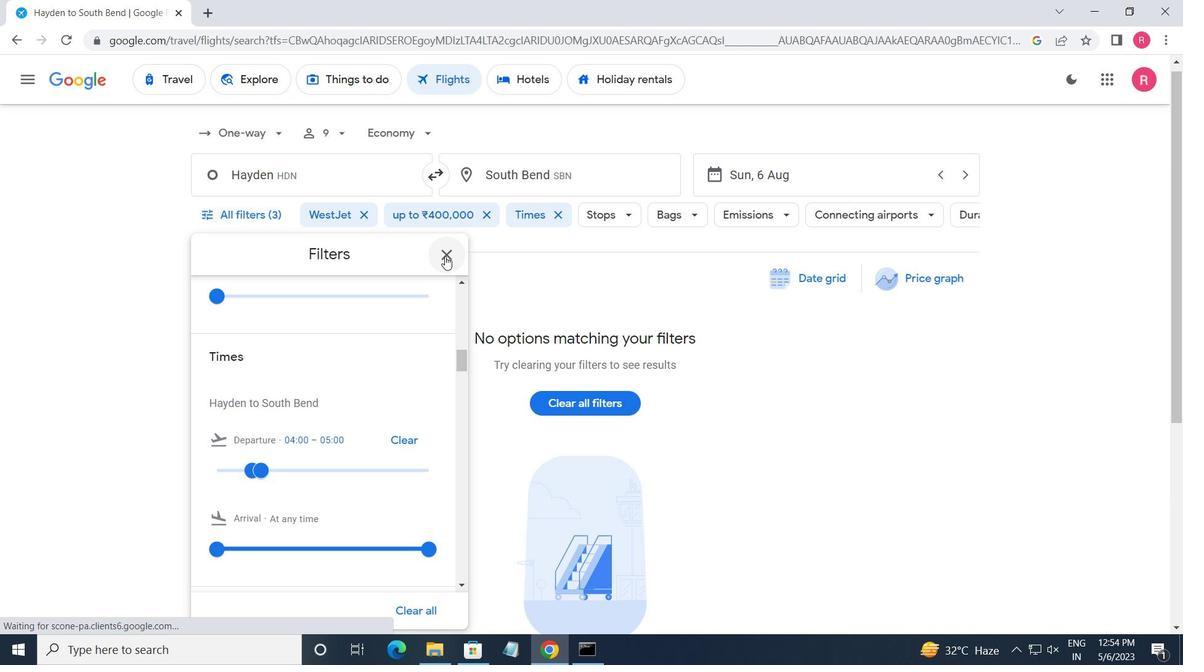
